 Task: Look for space in Carcarañá, Argentina from 9th June, 2023 to 17th June, 2023 for 2 adults in price range Rs.7000 to Rs.12000. Place can be private room with 1  bedroom having 2 beds and 1 bathroom. Property type can be house, flat, guest house. Amenities needed are: wifi, heating. Booking option can be shelf check-in. Required host language is English.
Action: Mouse moved to (283, 181)
Screenshot: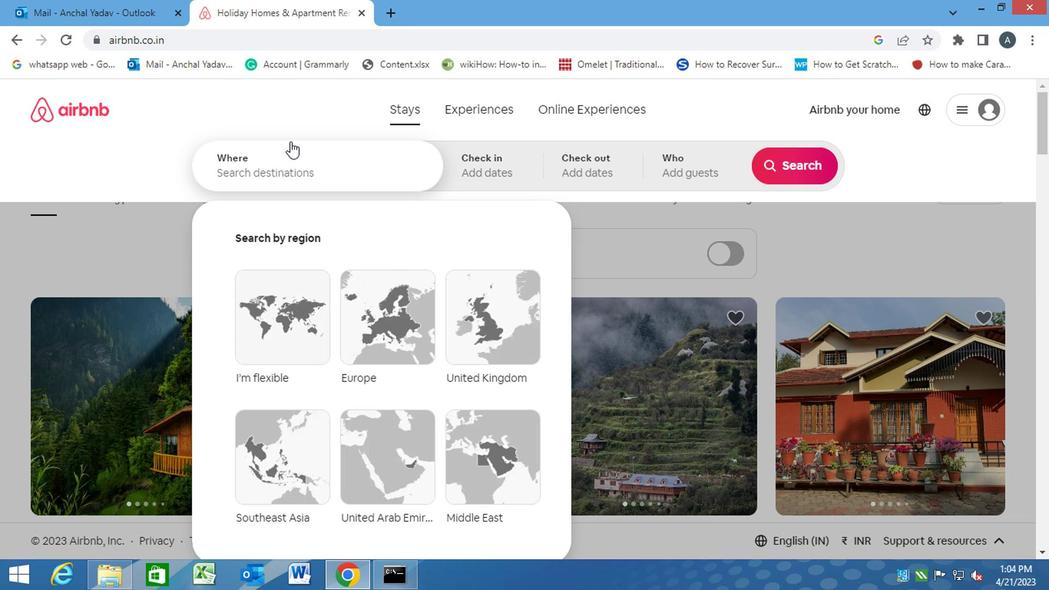 
Action: Mouse pressed left at (283, 181)
Screenshot: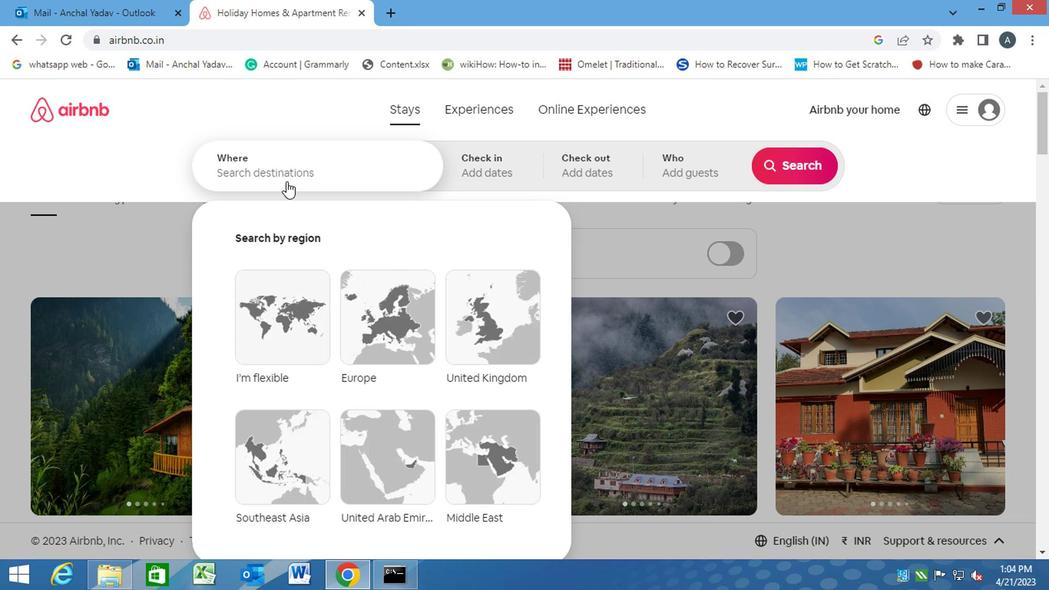 
Action: Key pressed c<Key.caps_lock>arcarana,<Key.space><Key.caps_lock>a<Key.caps_lock>rgentina<Key.enter>
Screenshot: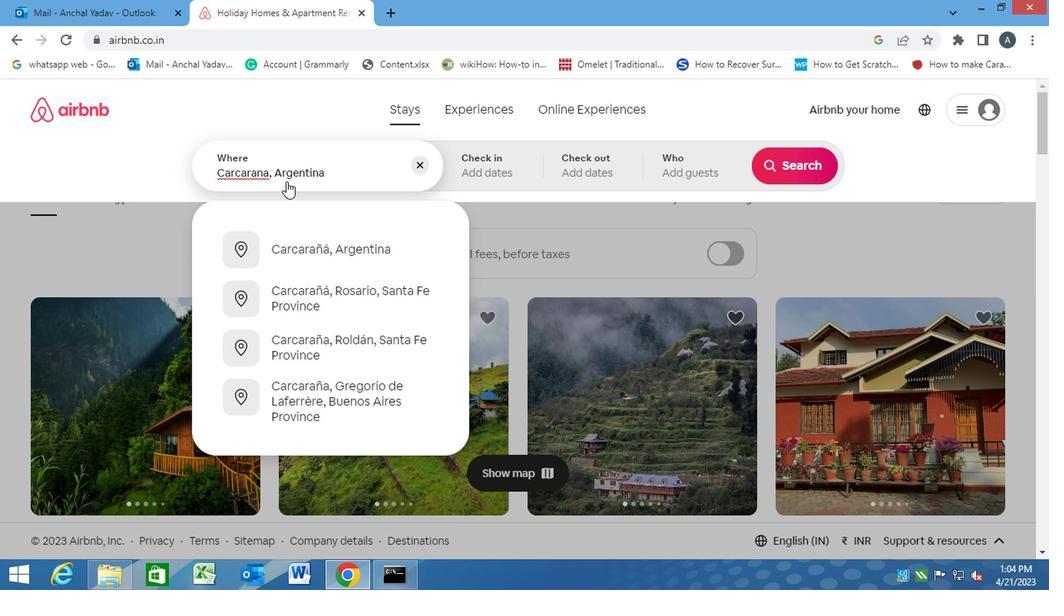 
Action: Mouse moved to (779, 286)
Screenshot: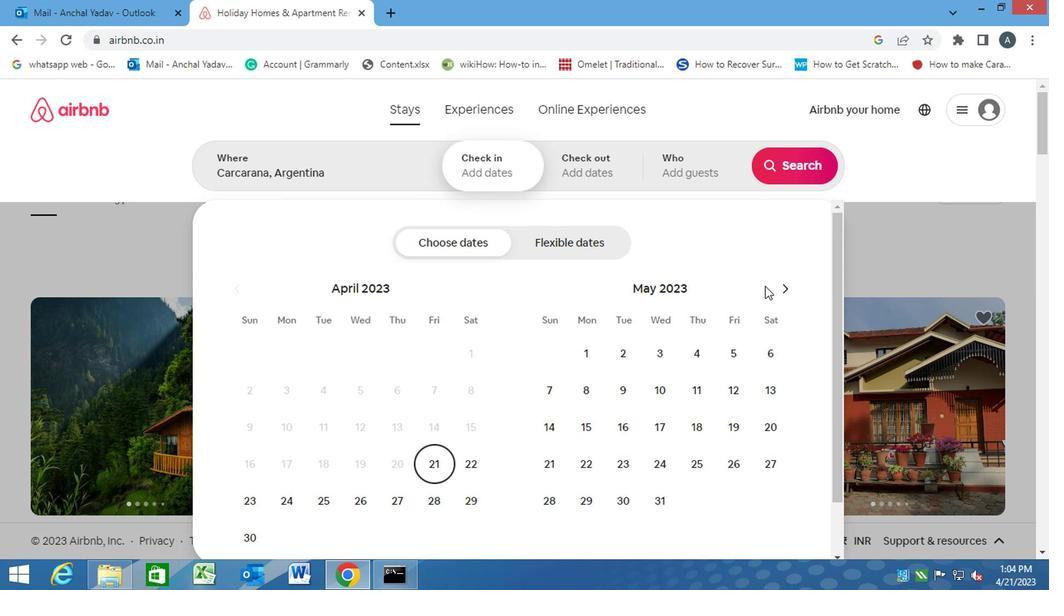 
Action: Mouse pressed left at (779, 286)
Screenshot: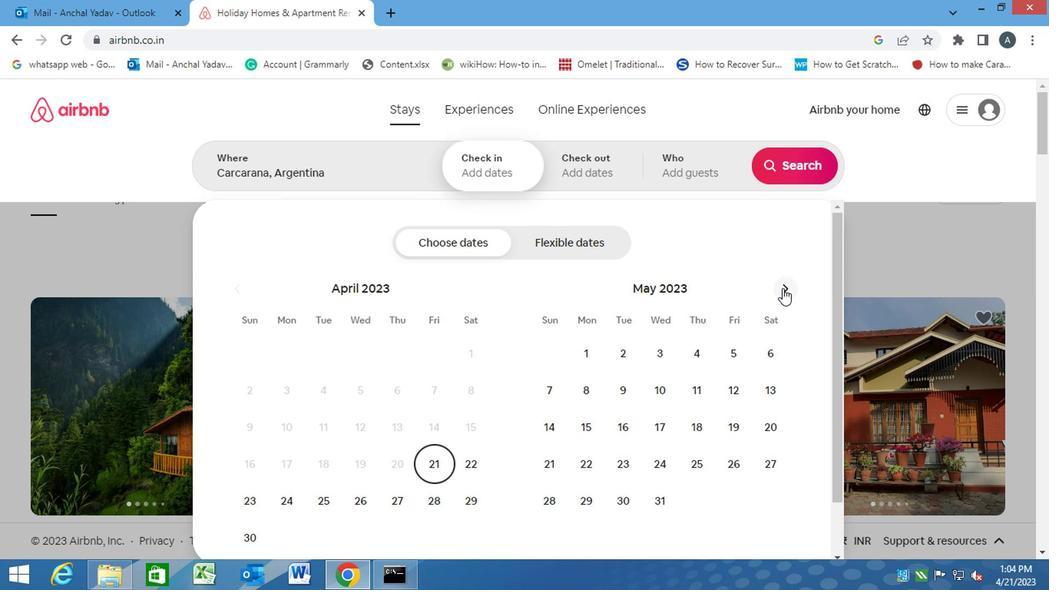 
Action: Mouse moved to (719, 385)
Screenshot: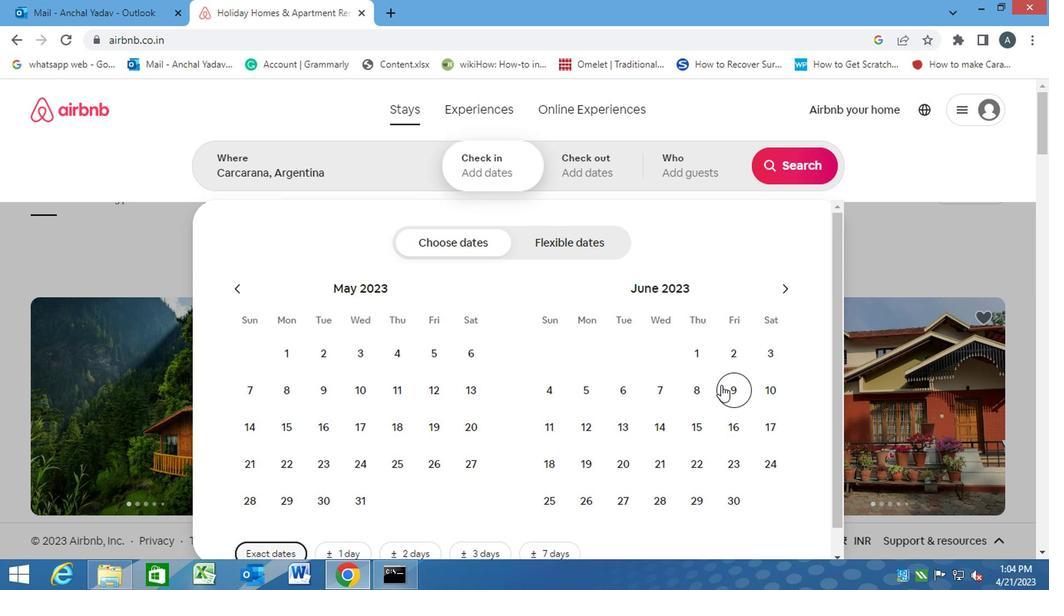 
Action: Mouse pressed left at (719, 385)
Screenshot: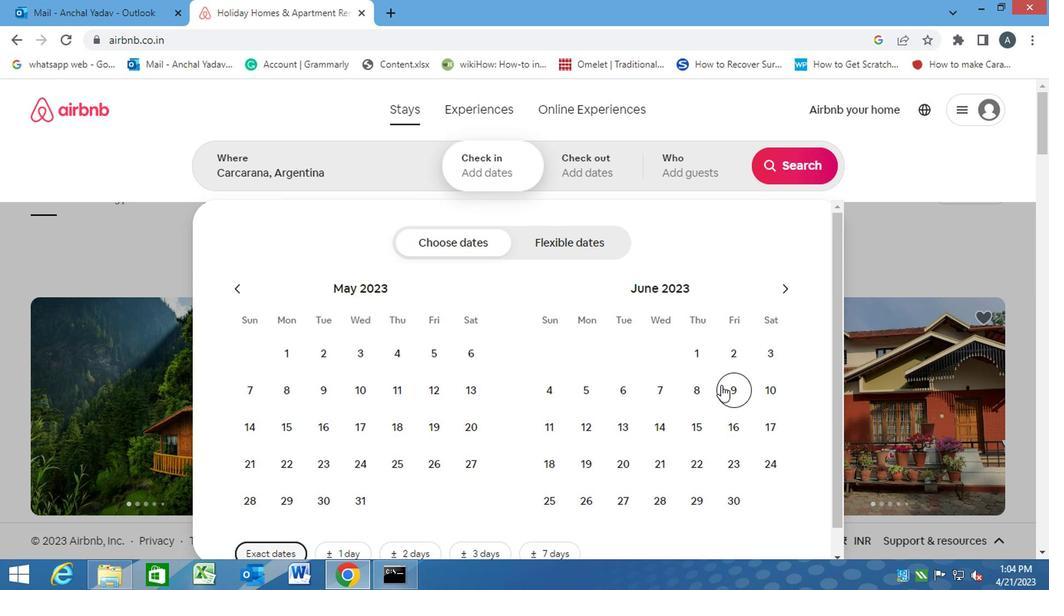 
Action: Mouse moved to (772, 432)
Screenshot: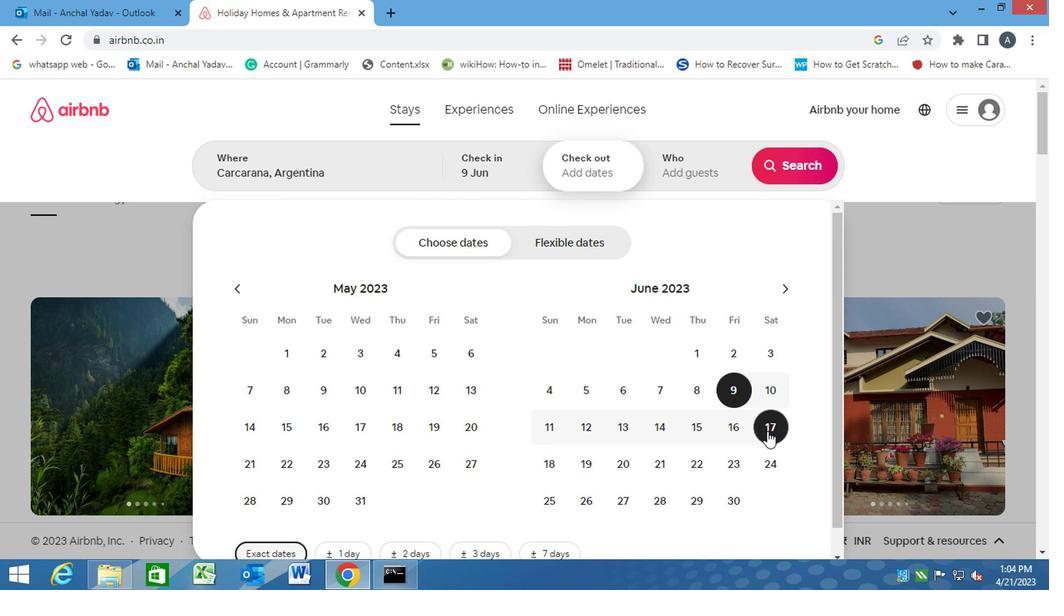 
Action: Mouse pressed left at (772, 432)
Screenshot: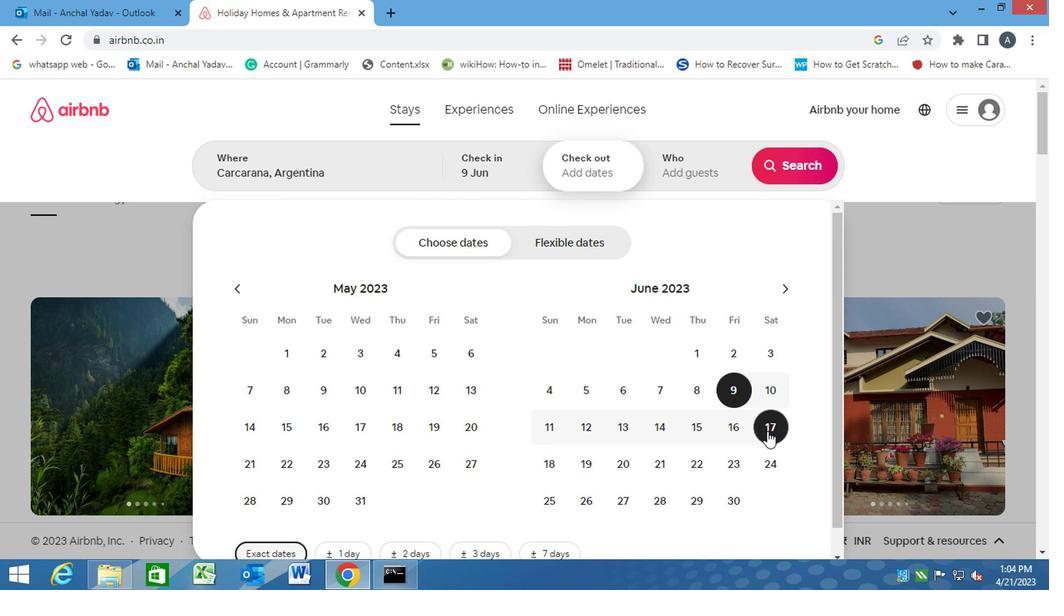 
Action: Mouse moved to (690, 165)
Screenshot: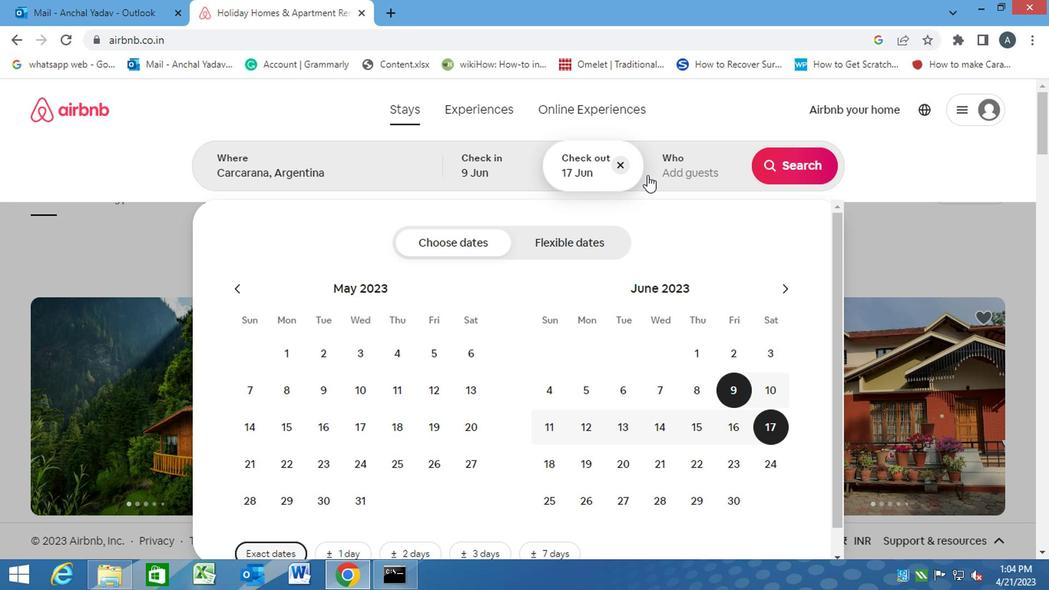 
Action: Mouse pressed left at (690, 165)
Screenshot: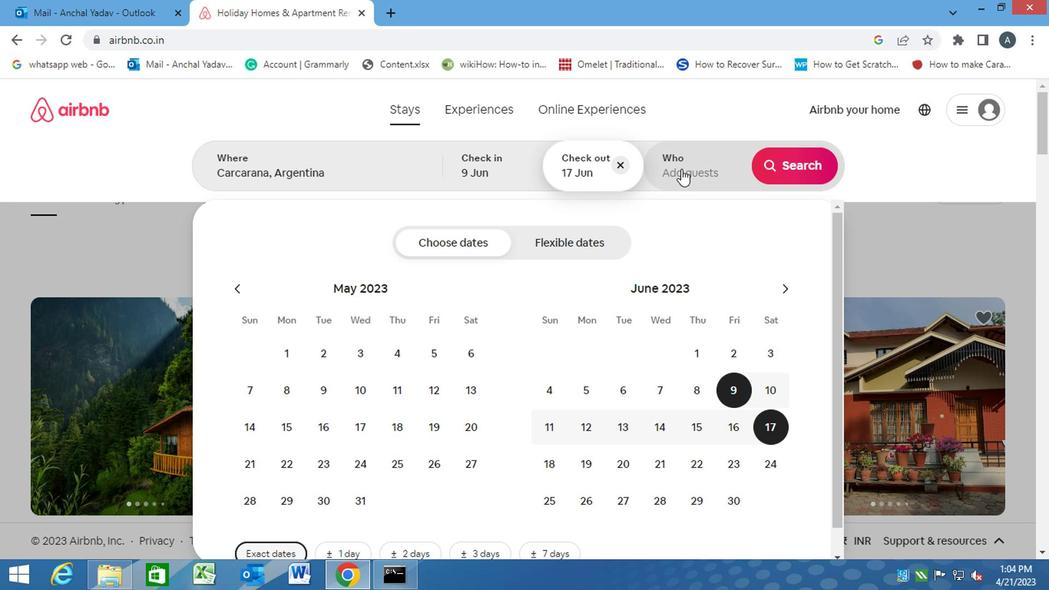 
Action: Mouse moved to (788, 250)
Screenshot: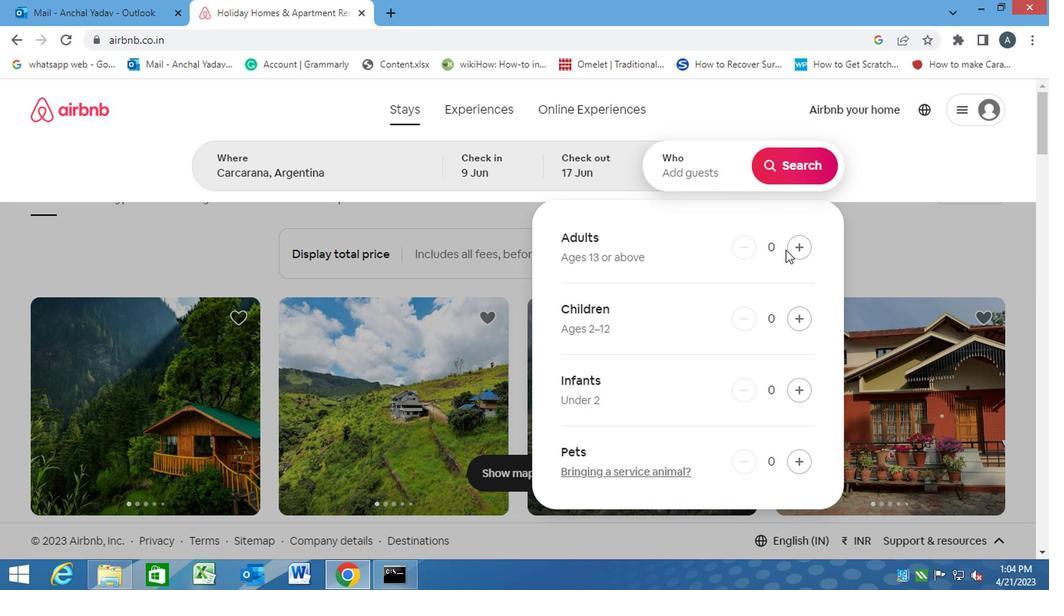 
Action: Mouse pressed left at (788, 250)
Screenshot: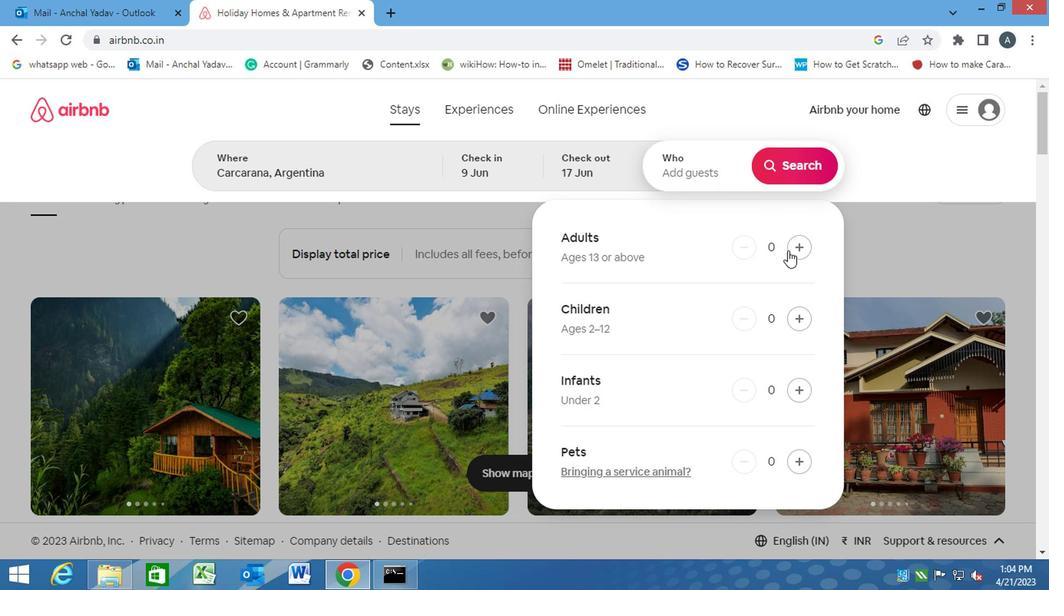 
Action: Mouse pressed left at (788, 250)
Screenshot: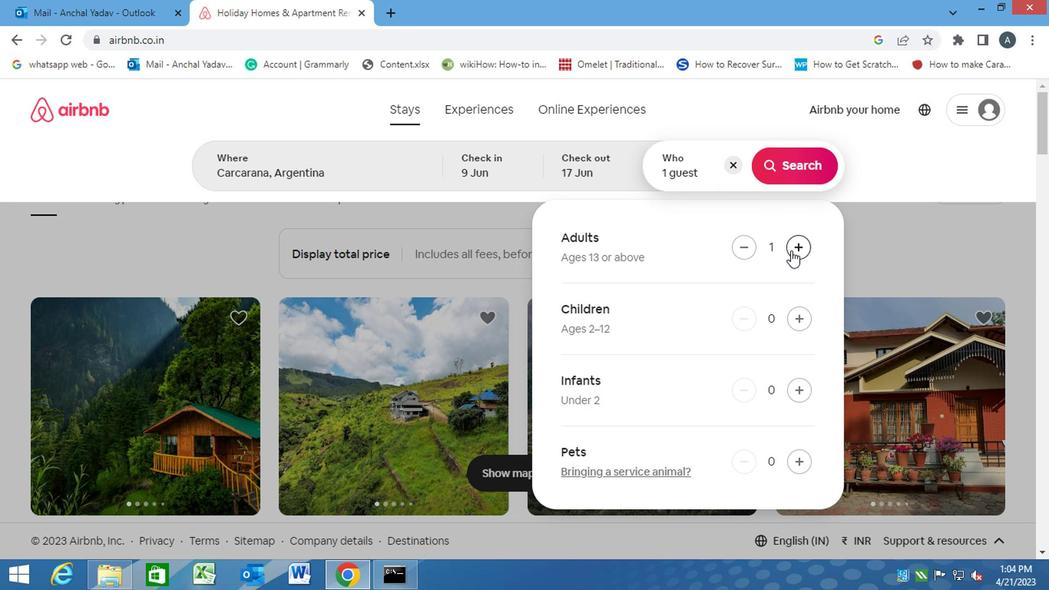 
Action: Mouse moved to (779, 173)
Screenshot: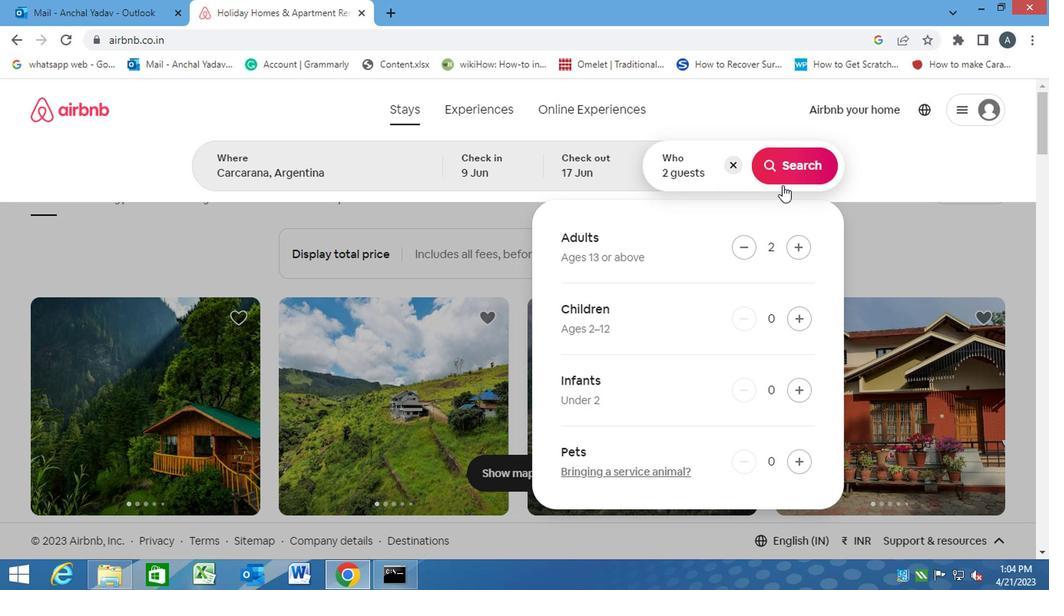 
Action: Mouse pressed left at (779, 173)
Screenshot: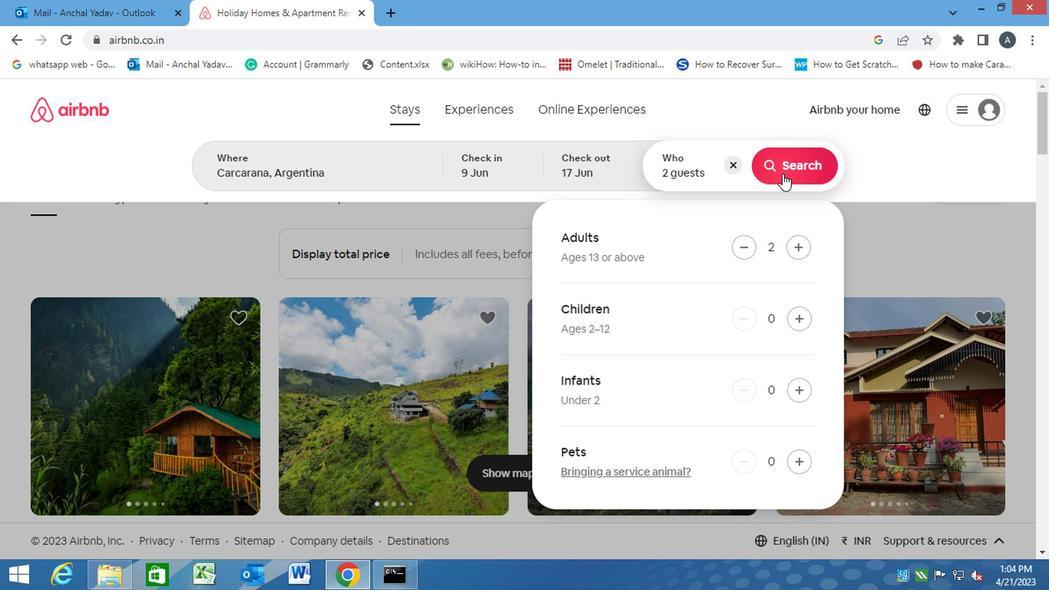 
Action: Mouse moved to (981, 161)
Screenshot: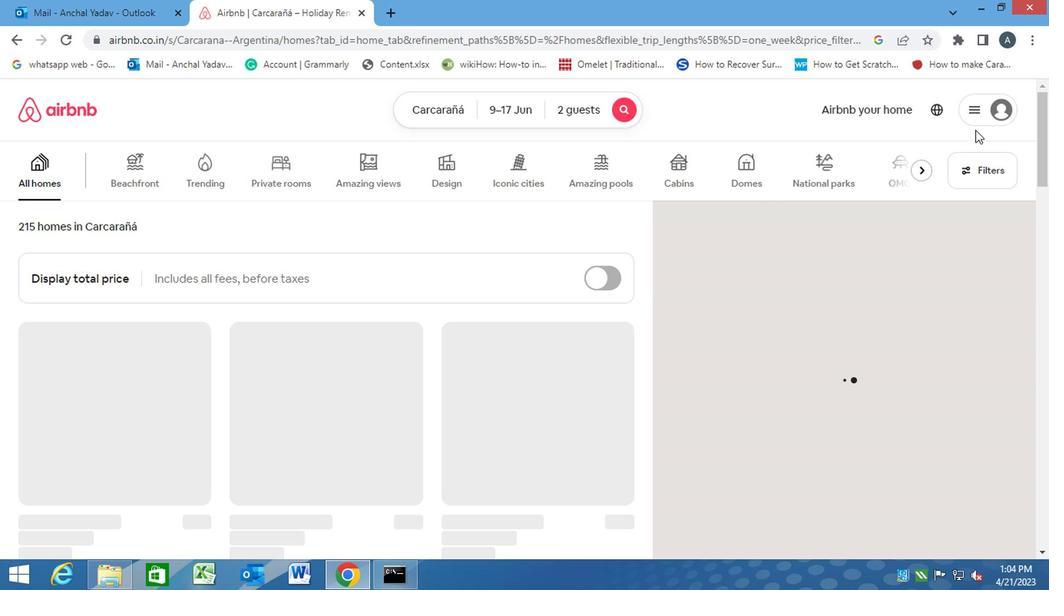 
Action: Mouse pressed left at (981, 161)
Screenshot: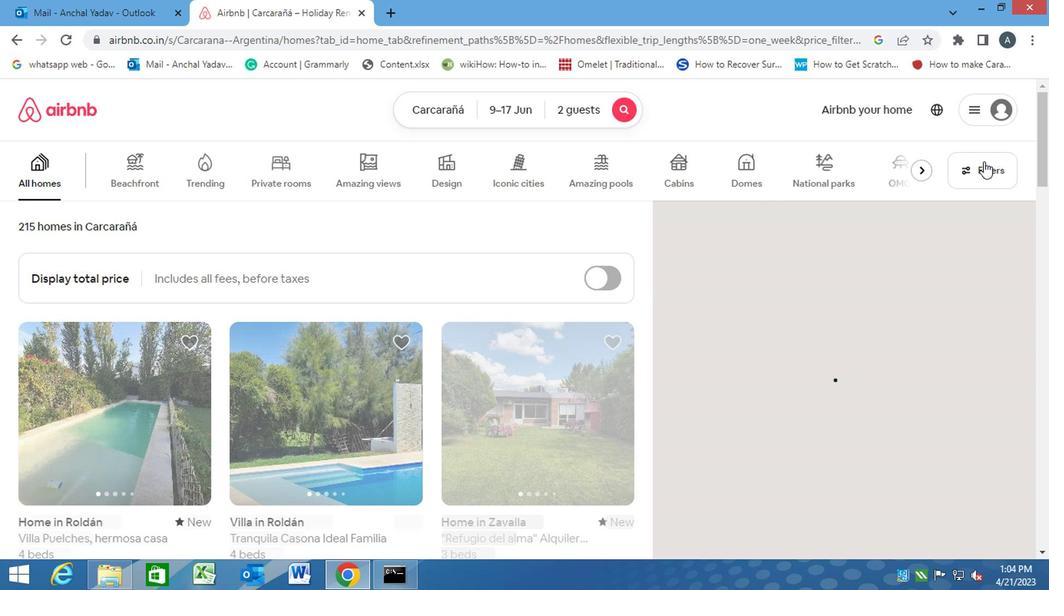 
Action: Mouse moved to (352, 366)
Screenshot: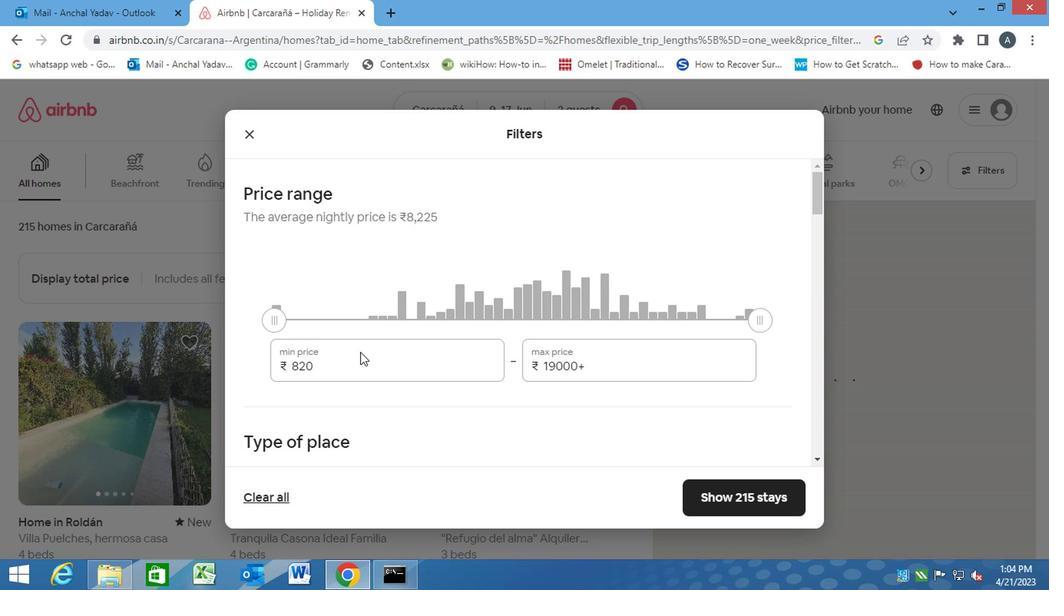 
Action: Mouse pressed left at (352, 366)
Screenshot: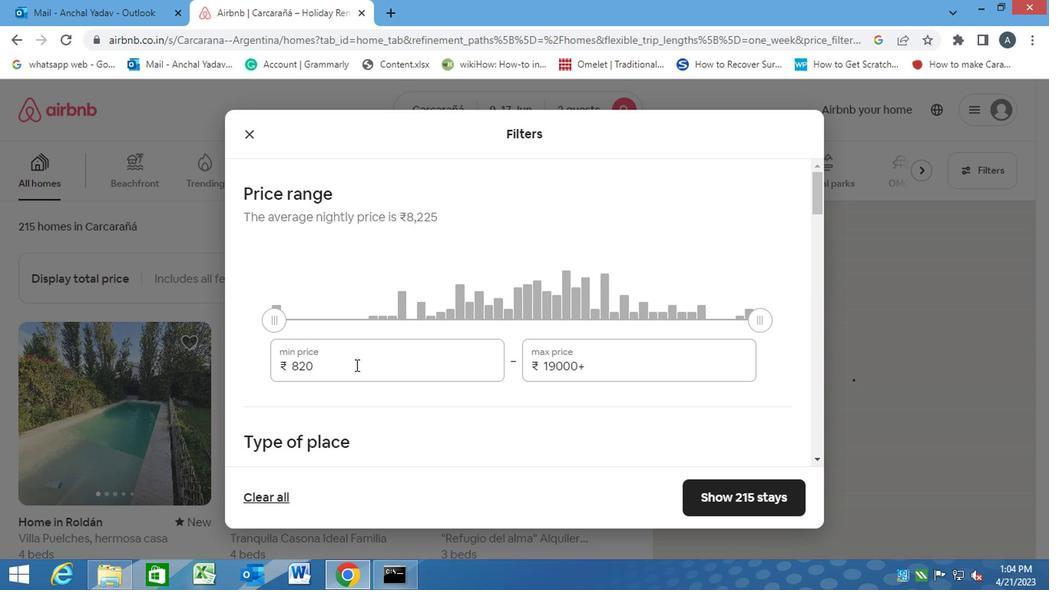
Action: Mouse moved to (292, 374)
Screenshot: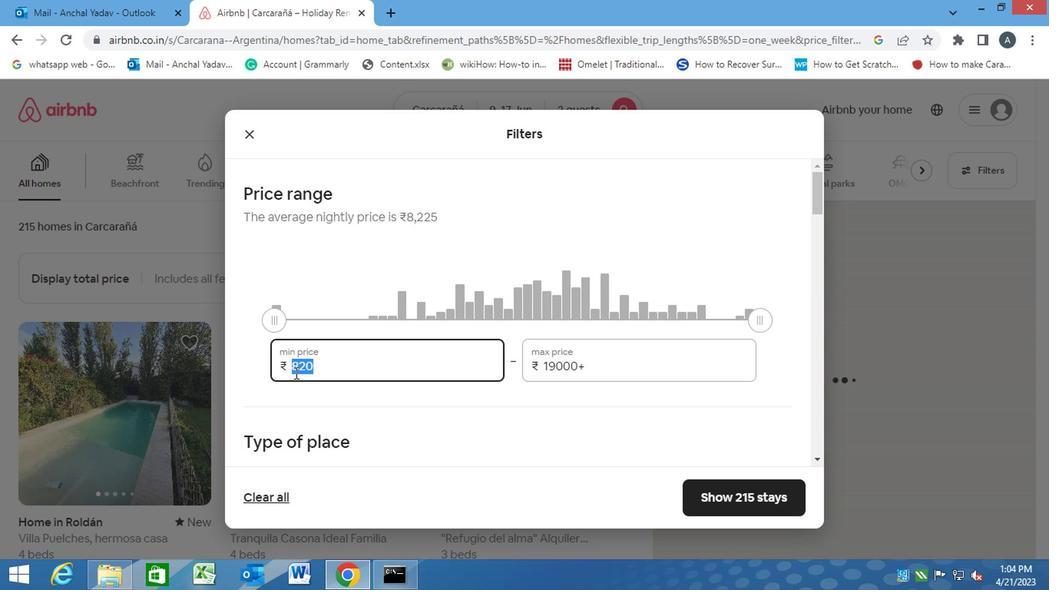 
Action: Key pressed 7000
Screenshot: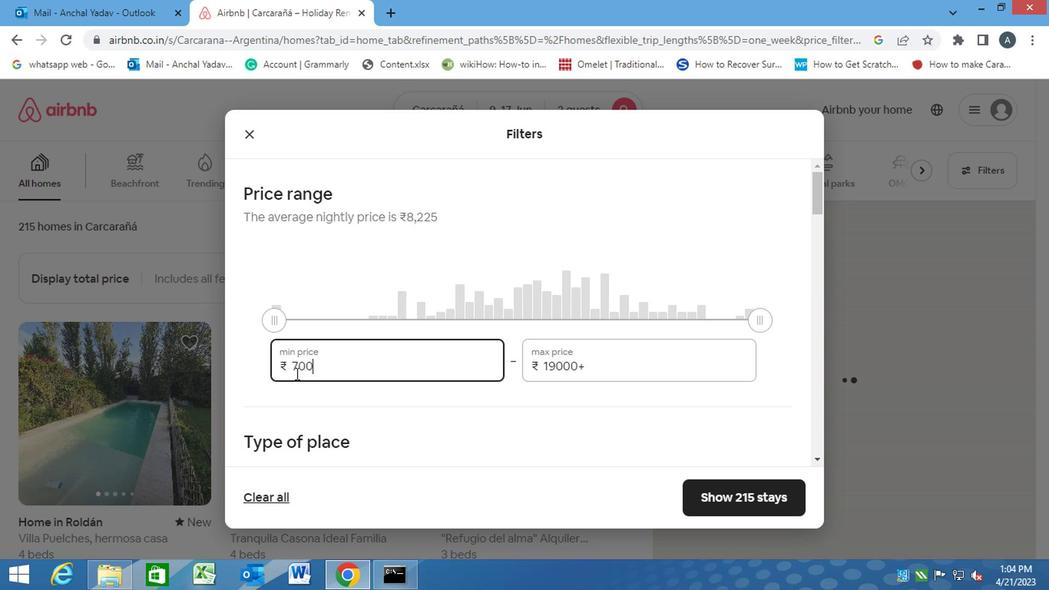 
Action: Mouse moved to (295, 374)
Screenshot: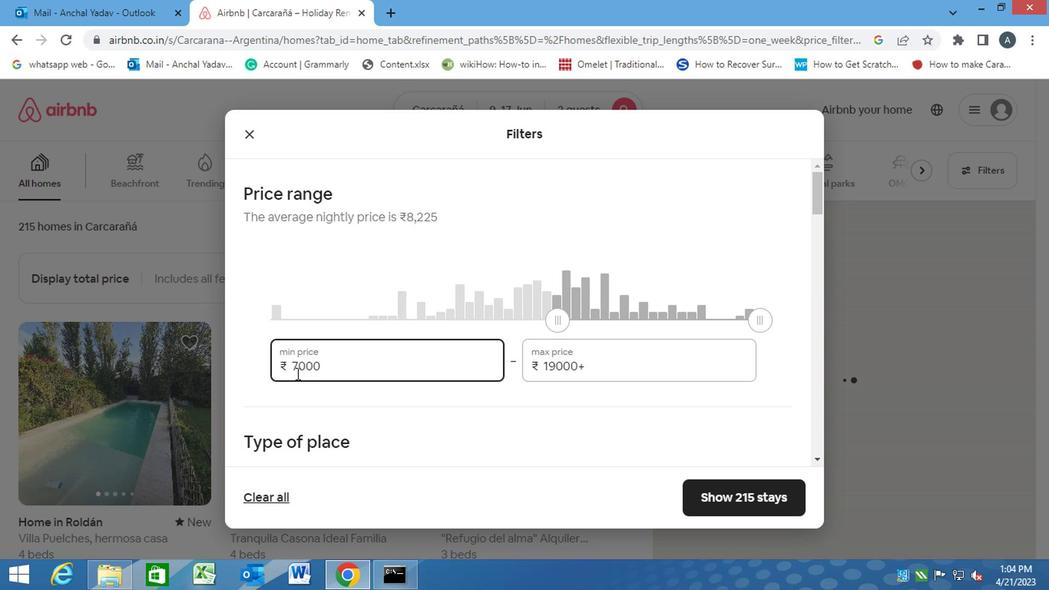 
Action: Key pressed <Key.tab>12
Screenshot: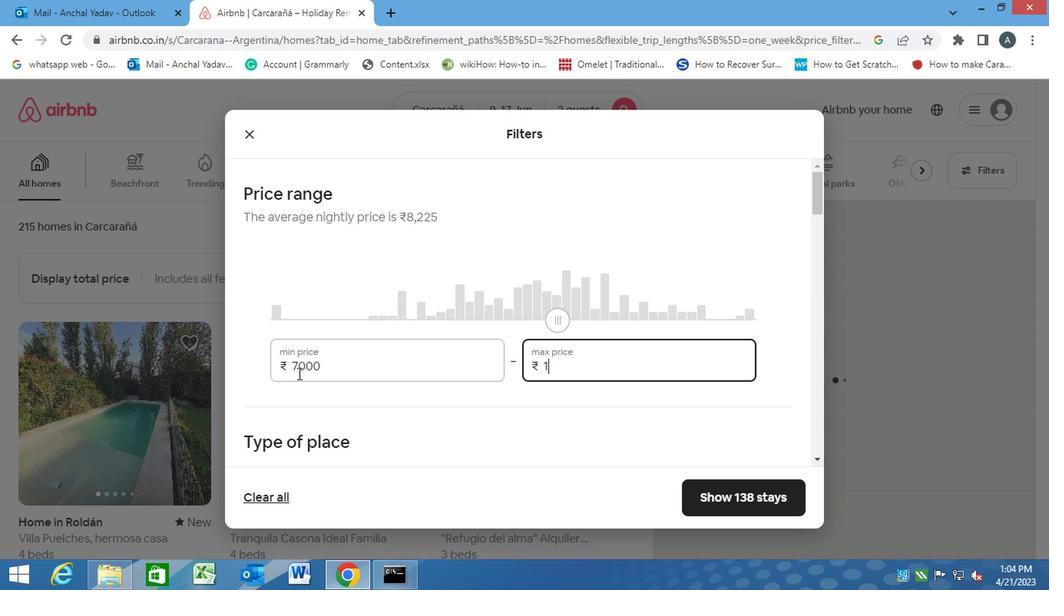 
Action: Mouse moved to (295, 375)
Screenshot: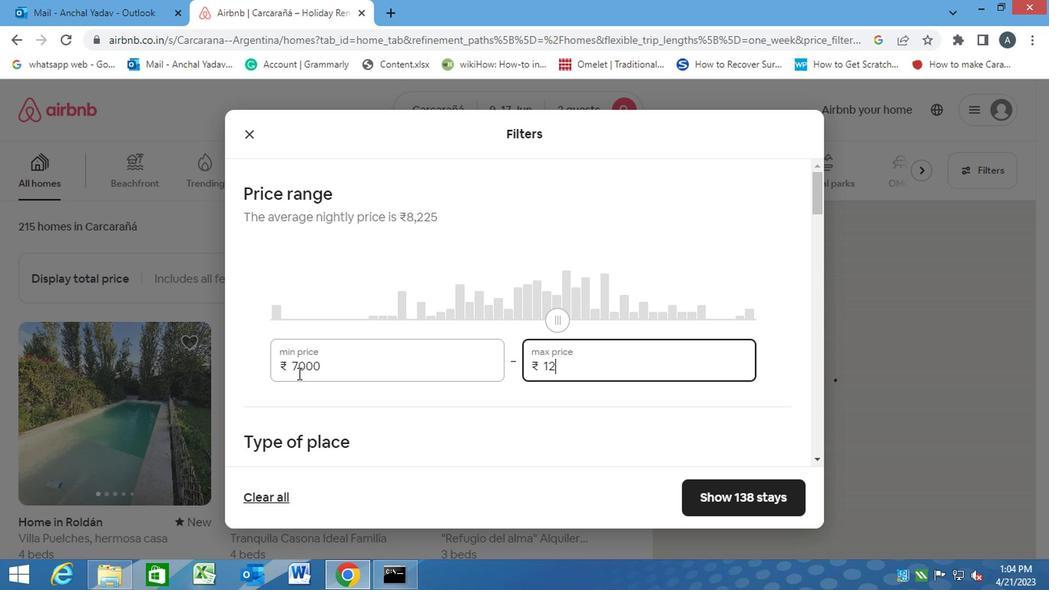 
Action: Key pressed 0000
Screenshot: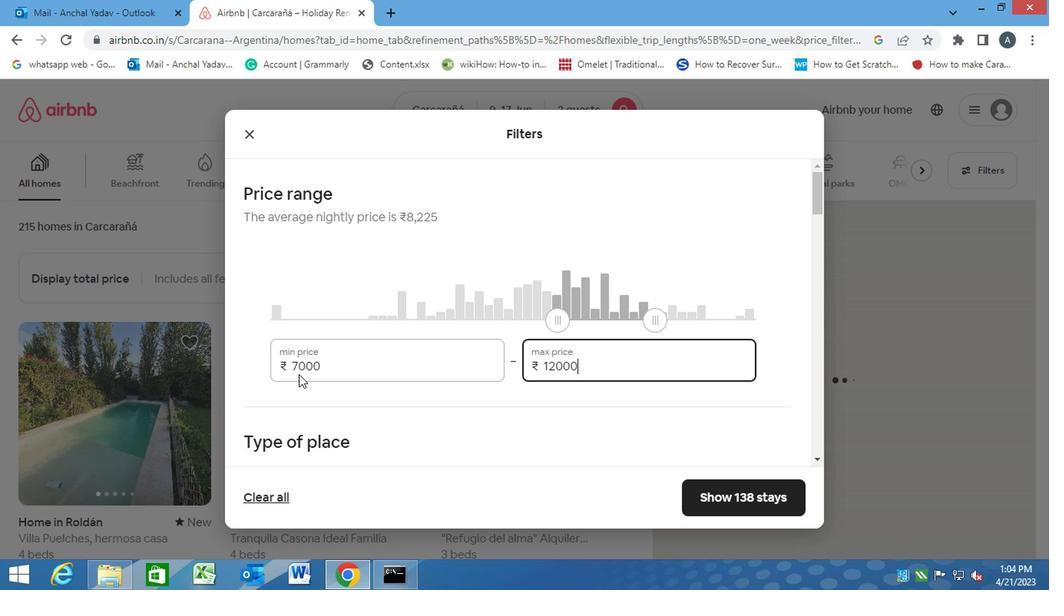
Action: Mouse moved to (344, 401)
Screenshot: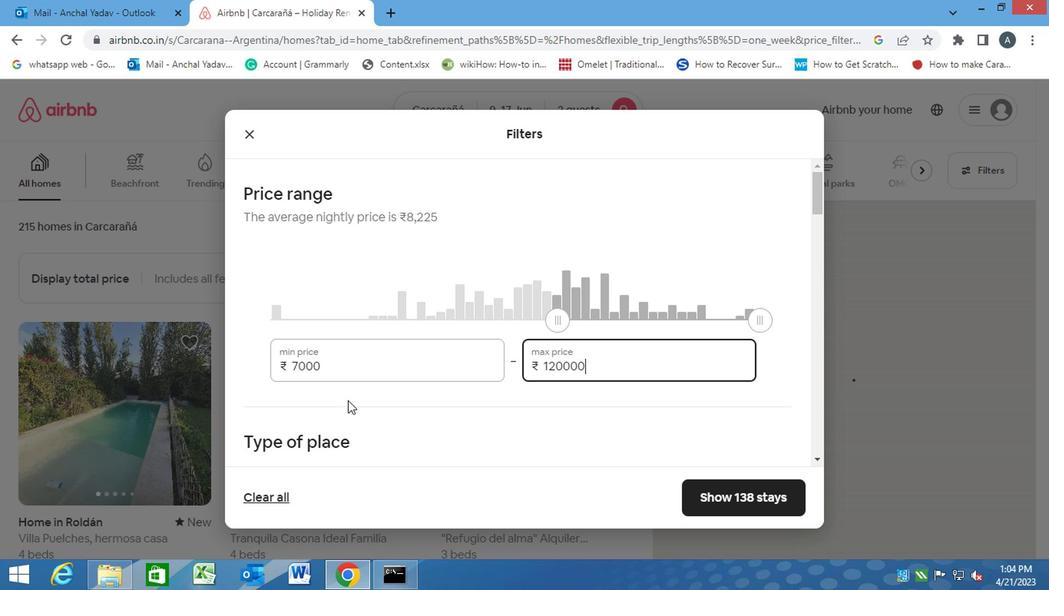 
Action: Key pressed <Key.backspace>
Screenshot: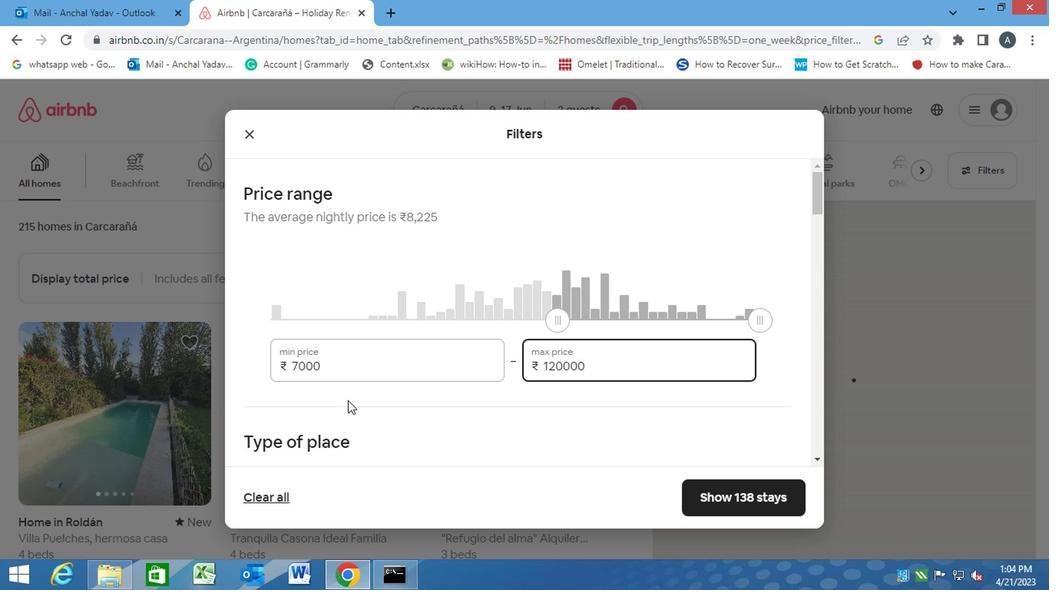 
Action: Mouse moved to (435, 422)
Screenshot: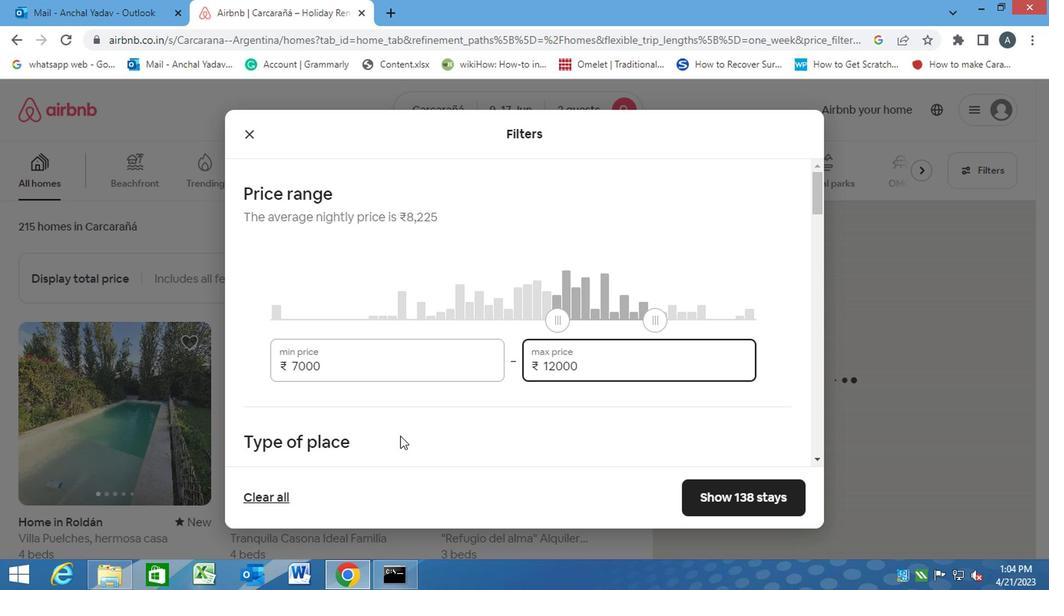 
Action: Mouse pressed left at (435, 422)
Screenshot: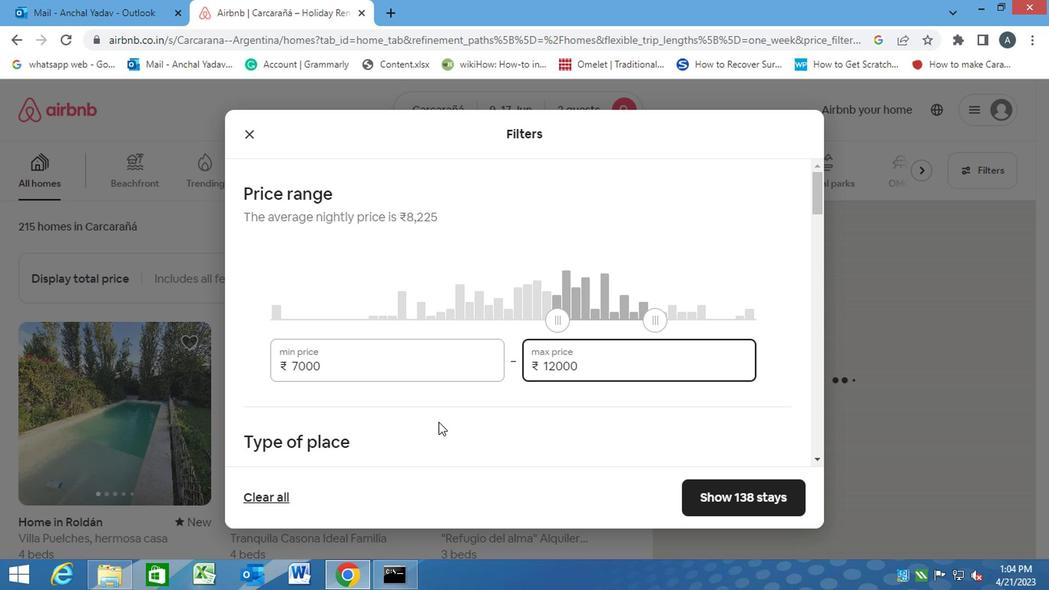 
Action: Mouse scrolled (435, 422) with delta (0, 0)
Screenshot: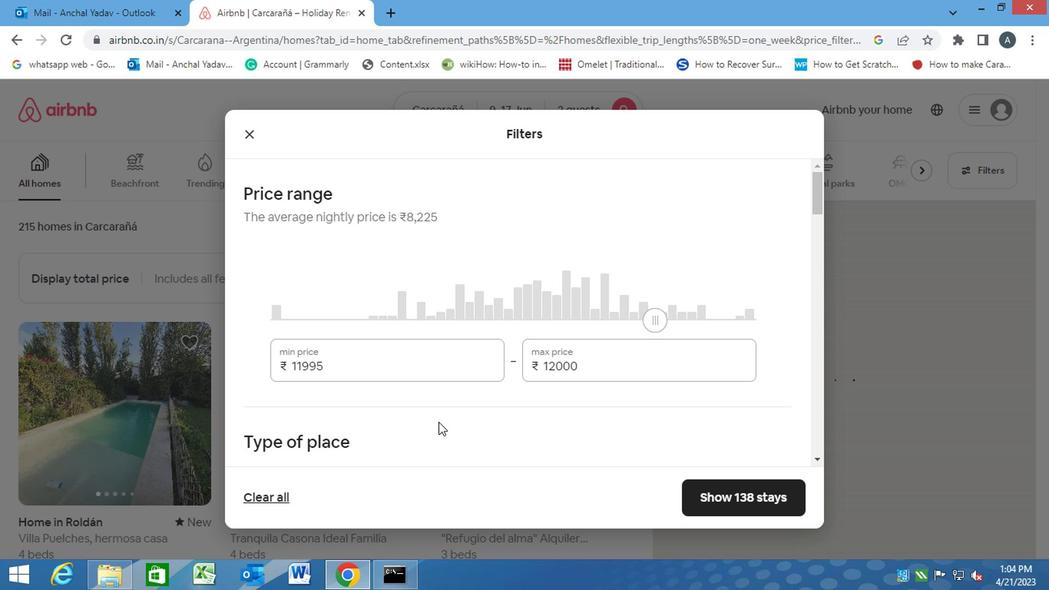 
Action: Mouse scrolled (435, 422) with delta (0, 0)
Screenshot: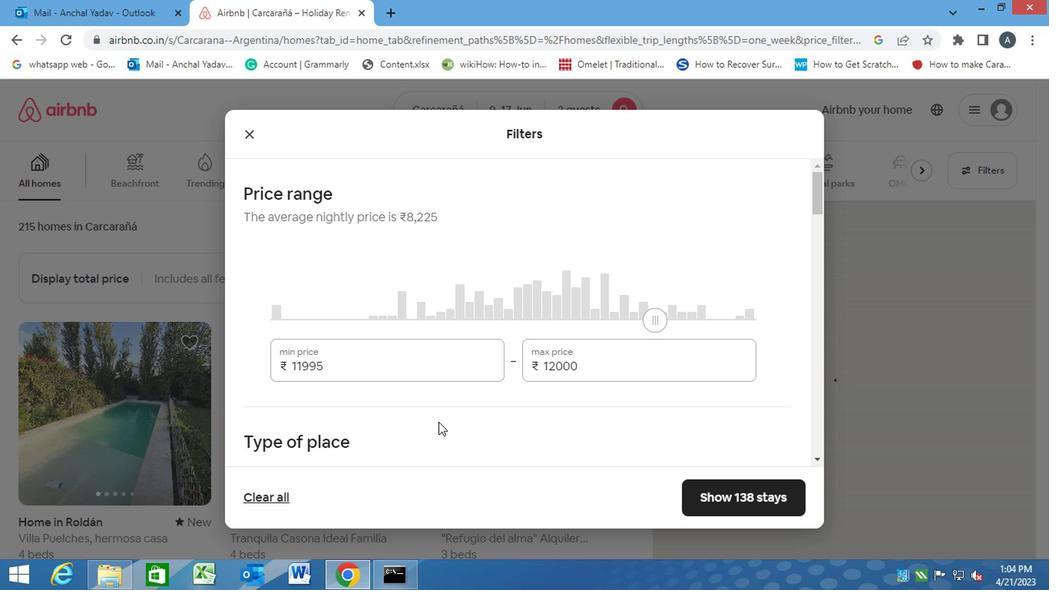 
Action: Mouse moved to (435, 422)
Screenshot: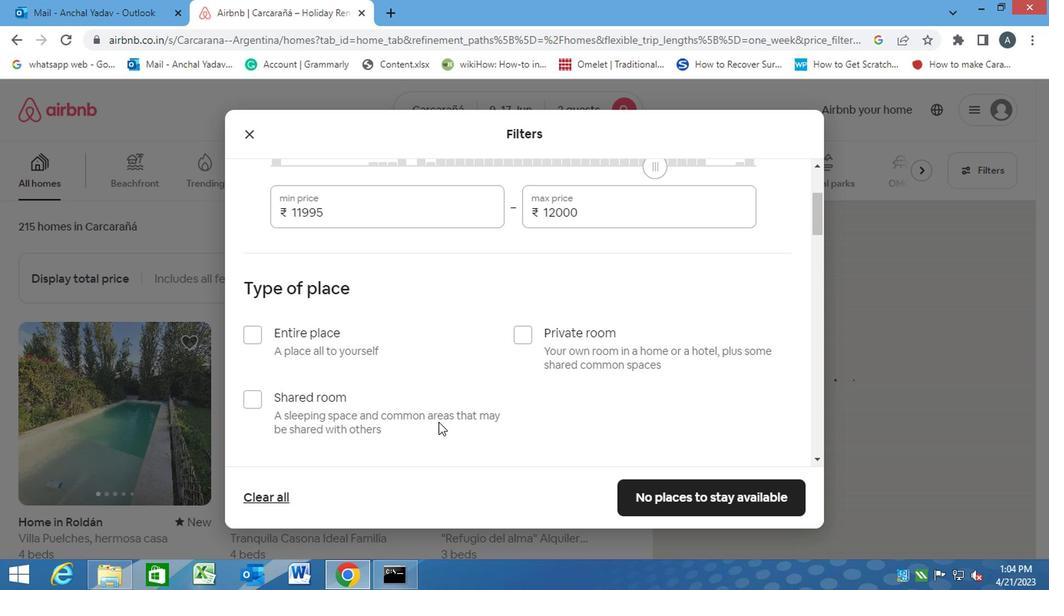 
Action: Mouse scrolled (435, 421) with delta (0, -1)
Screenshot: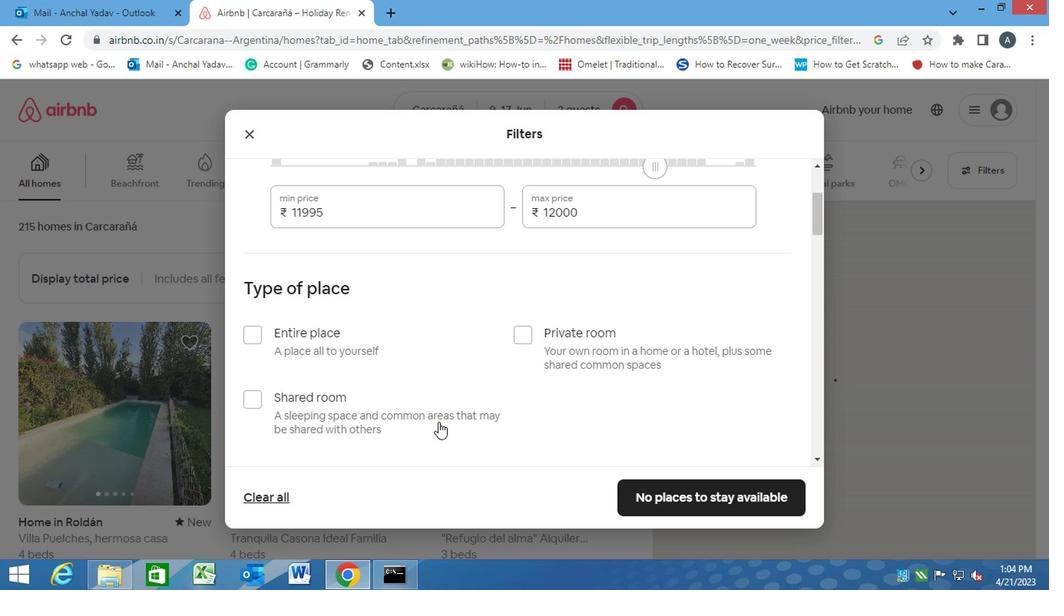 
Action: Mouse moved to (514, 263)
Screenshot: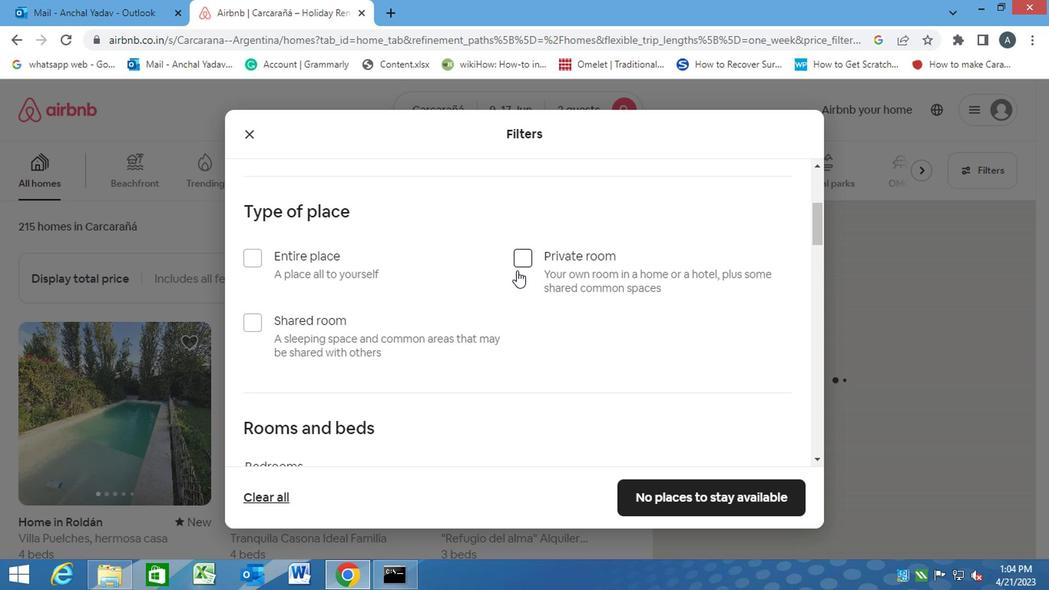 
Action: Mouse pressed left at (514, 263)
Screenshot: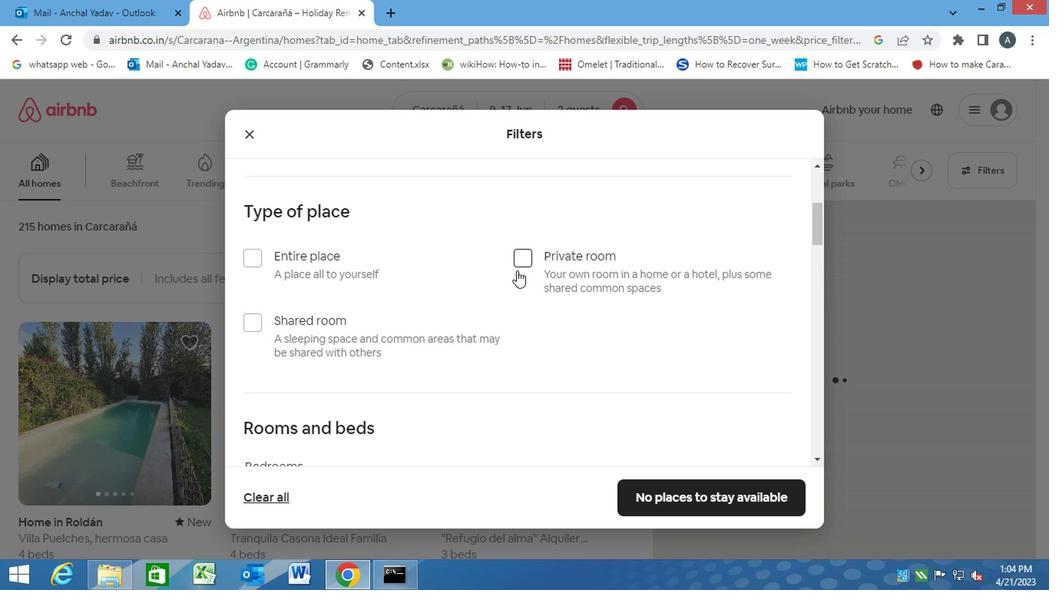 
Action: Mouse moved to (504, 281)
Screenshot: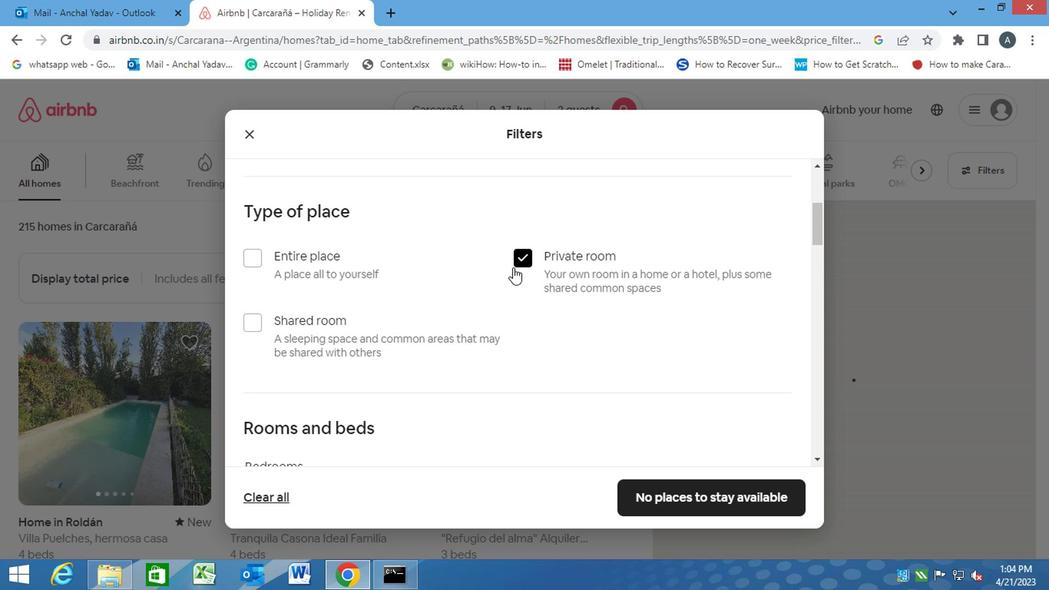 
Action: Mouse scrolled (504, 280) with delta (0, -1)
Screenshot: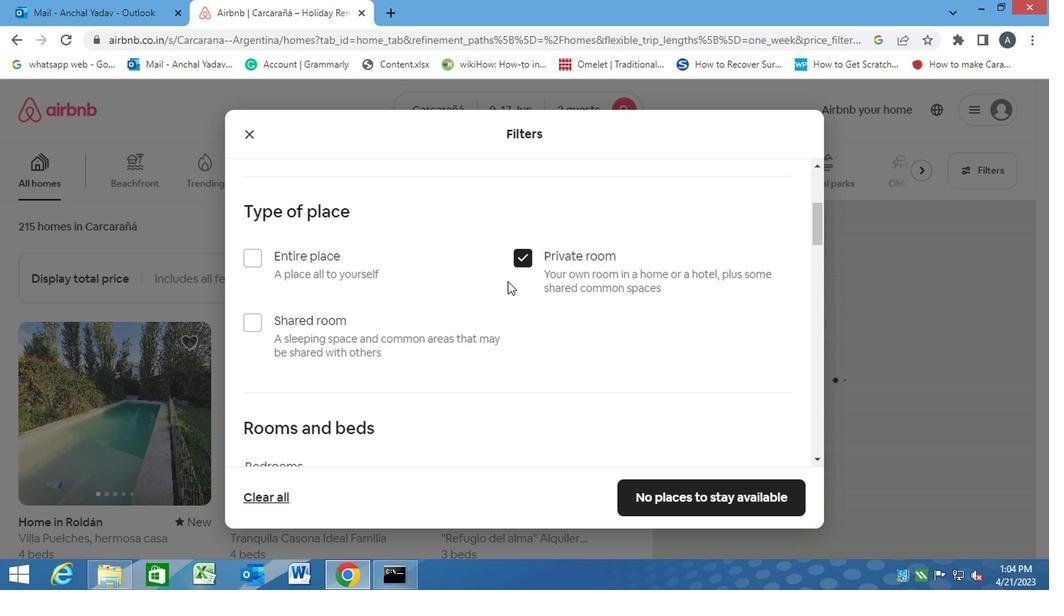 
Action: Mouse moved to (416, 345)
Screenshot: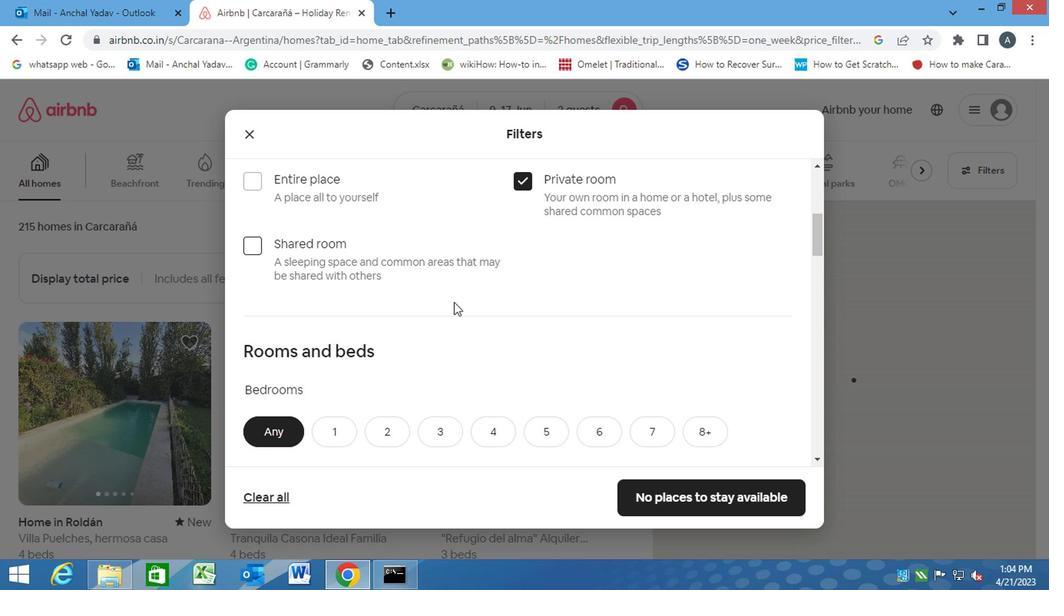 
Action: Mouse scrolled (416, 345) with delta (0, 0)
Screenshot: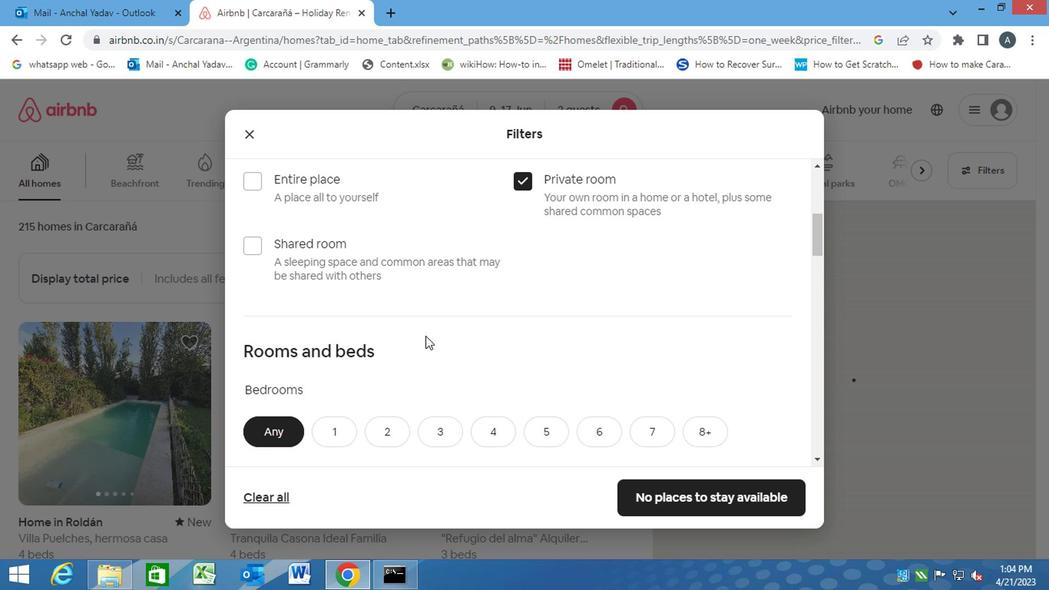 
Action: Mouse scrolled (416, 345) with delta (0, 0)
Screenshot: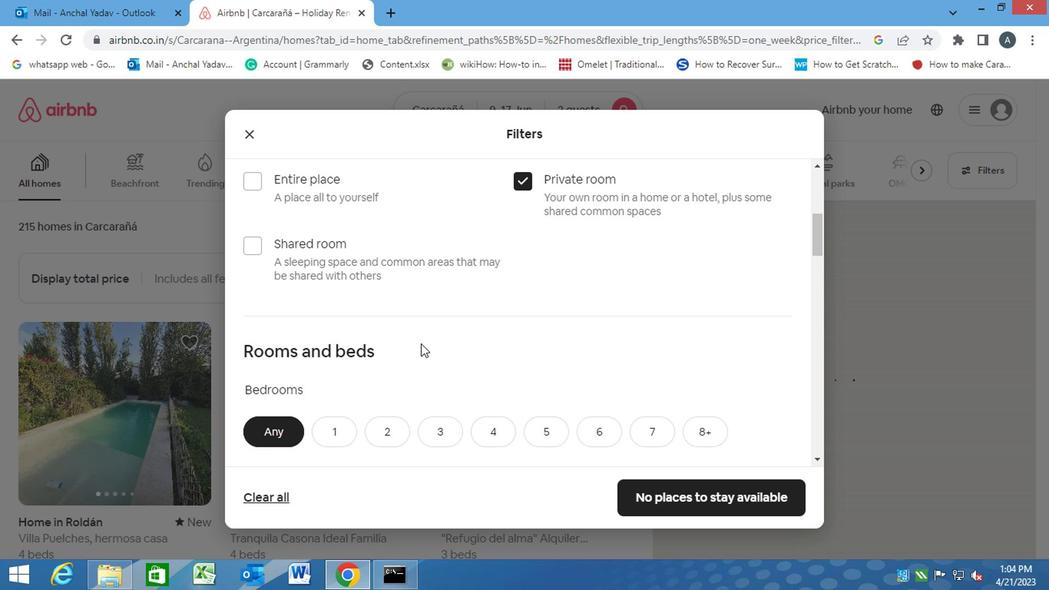 
Action: Mouse scrolled (416, 345) with delta (0, 0)
Screenshot: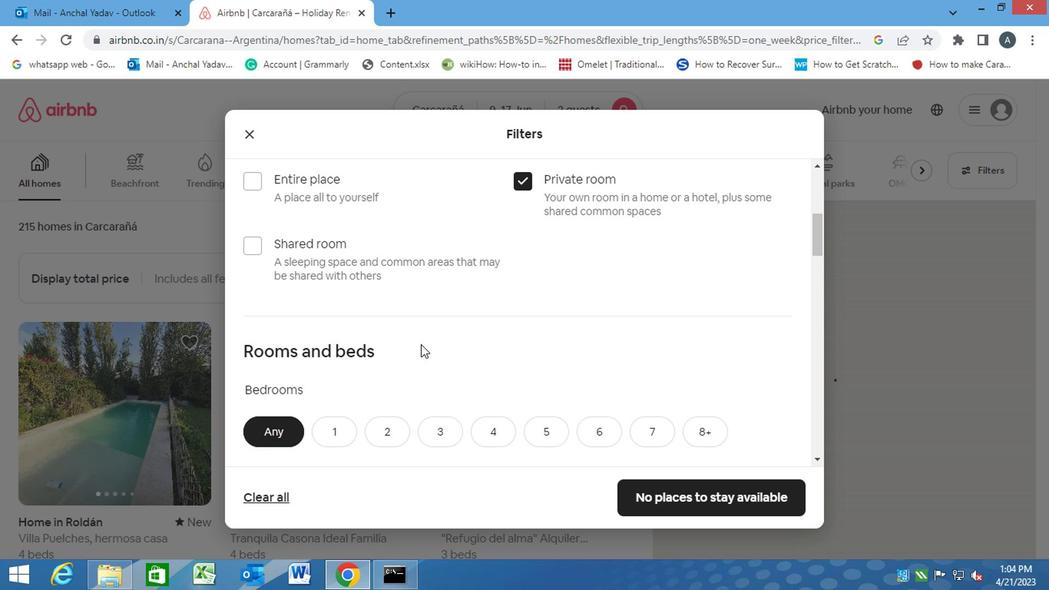 
Action: Mouse moved to (335, 205)
Screenshot: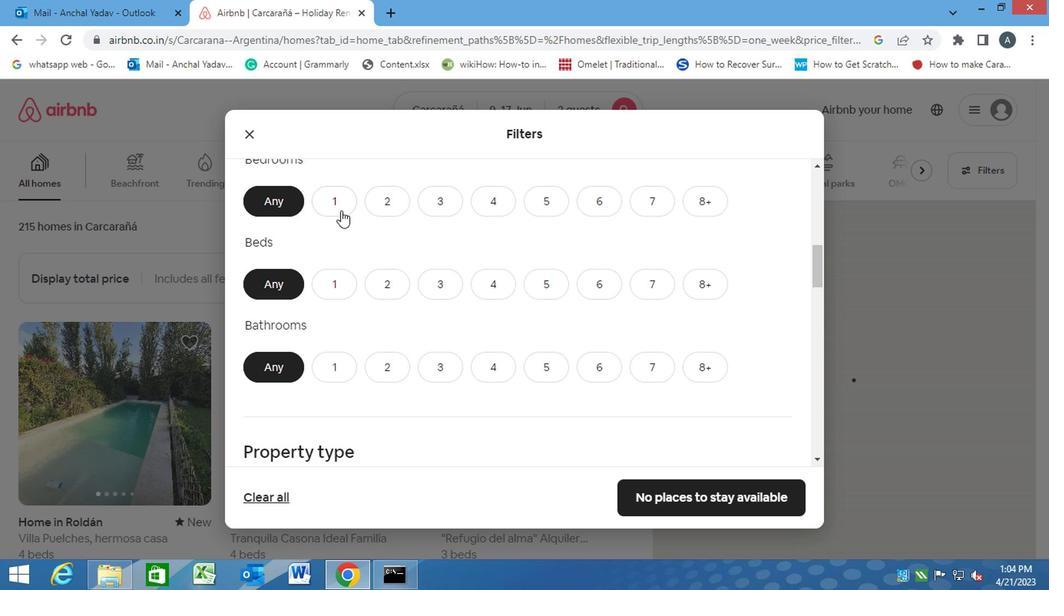 
Action: Mouse pressed left at (335, 205)
Screenshot: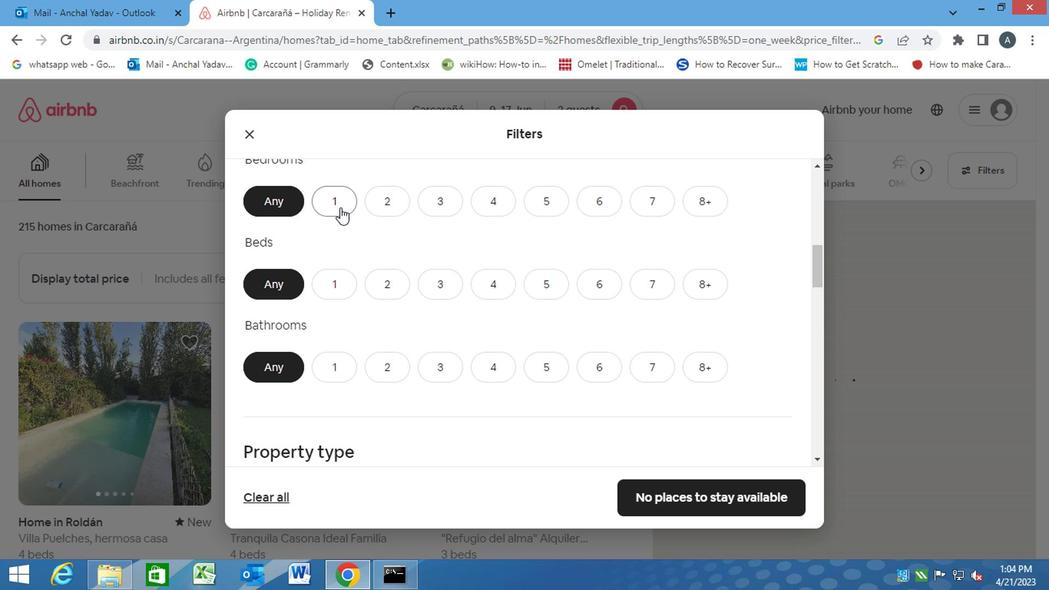 
Action: Mouse moved to (384, 287)
Screenshot: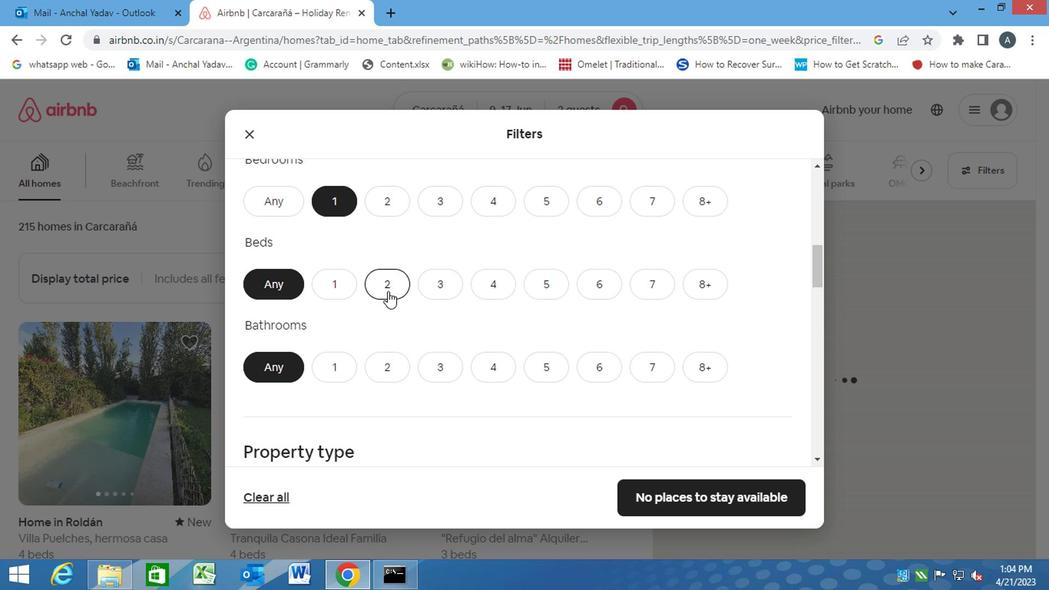 
Action: Mouse pressed left at (384, 287)
Screenshot: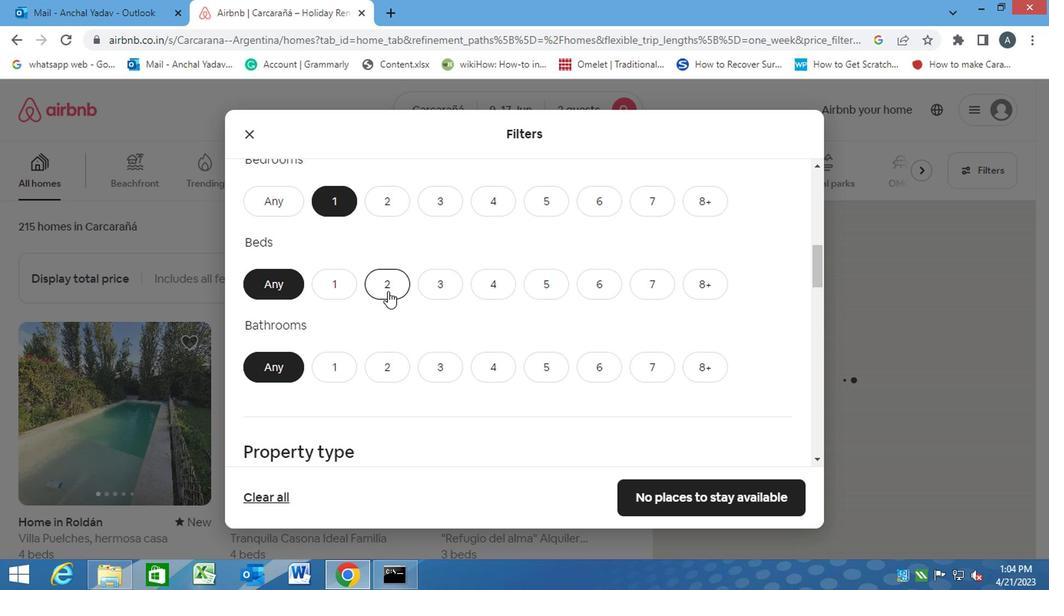
Action: Mouse moved to (331, 372)
Screenshot: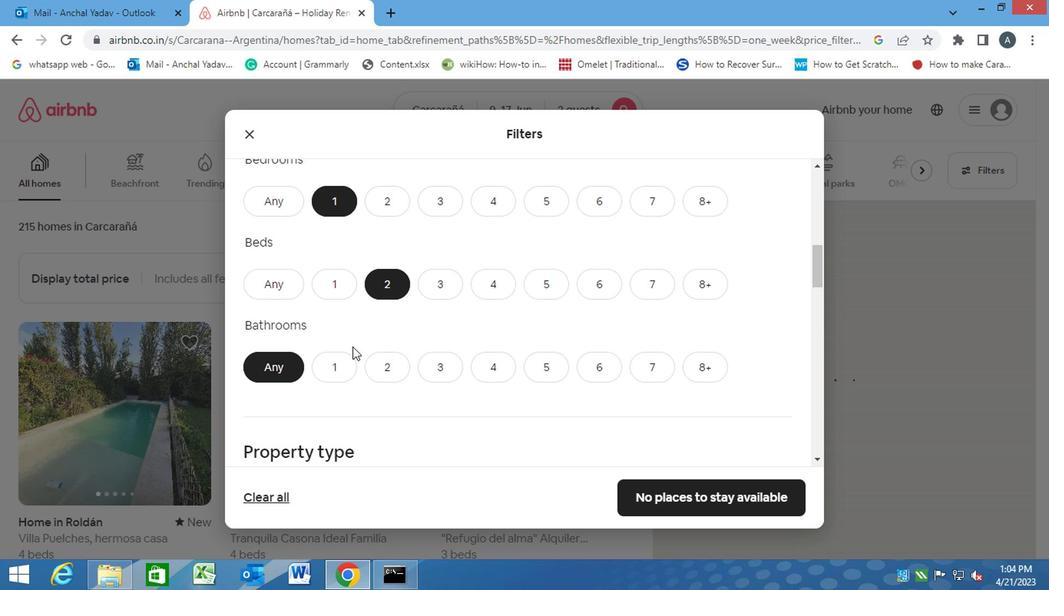 
Action: Mouse pressed left at (331, 372)
Screenshot: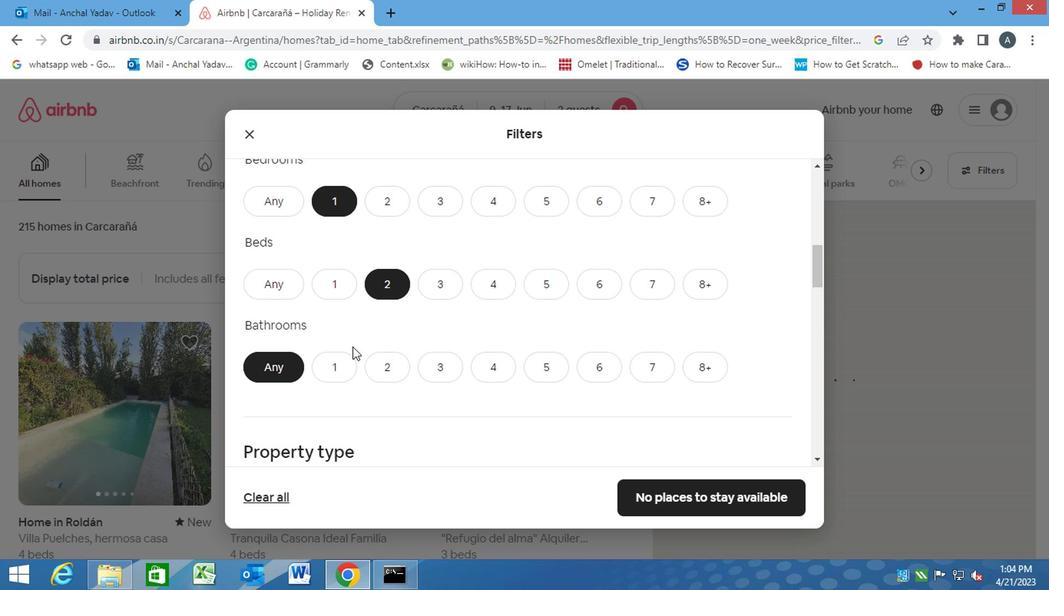 
Action: Mouse moved to (361, 380)
Screenshot: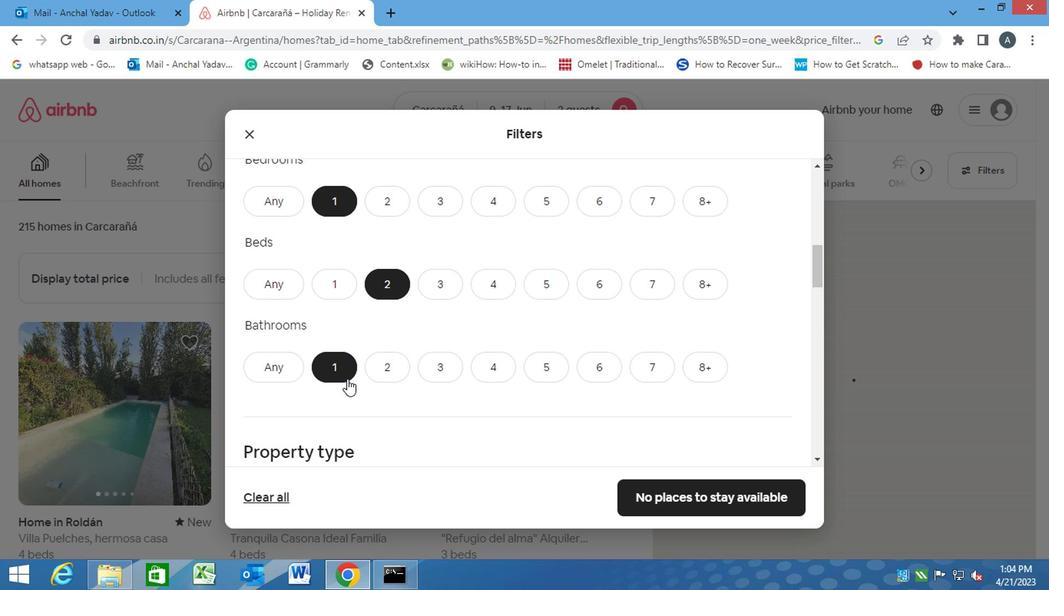 
Action: Mouse scrolled (361, 379) with delta (0, -1)
Screenshot: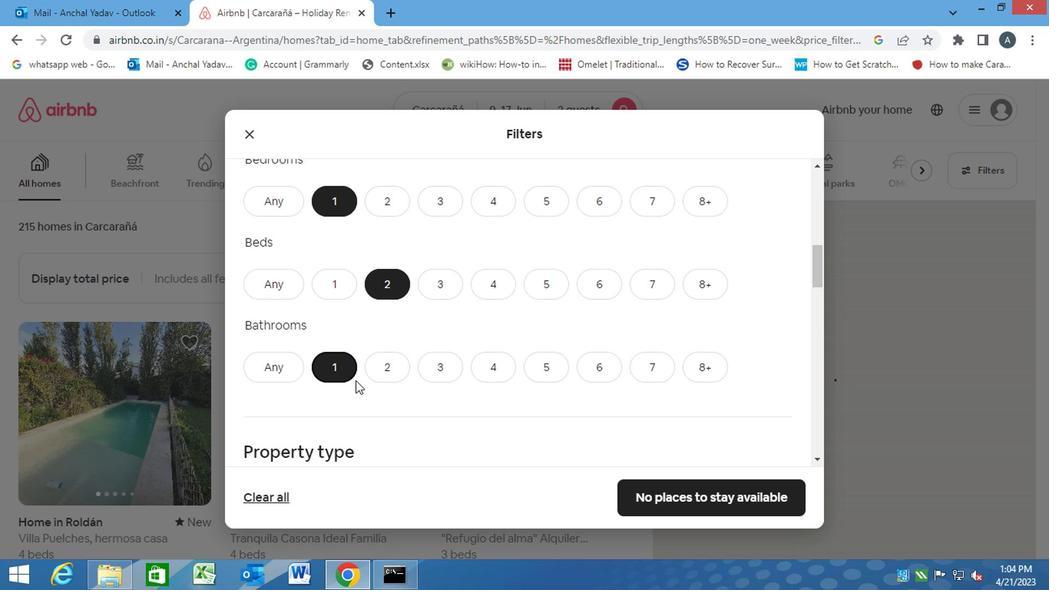 
Action: Mouse scrolled (361, 379) with delta (0, -1)
Screenshot: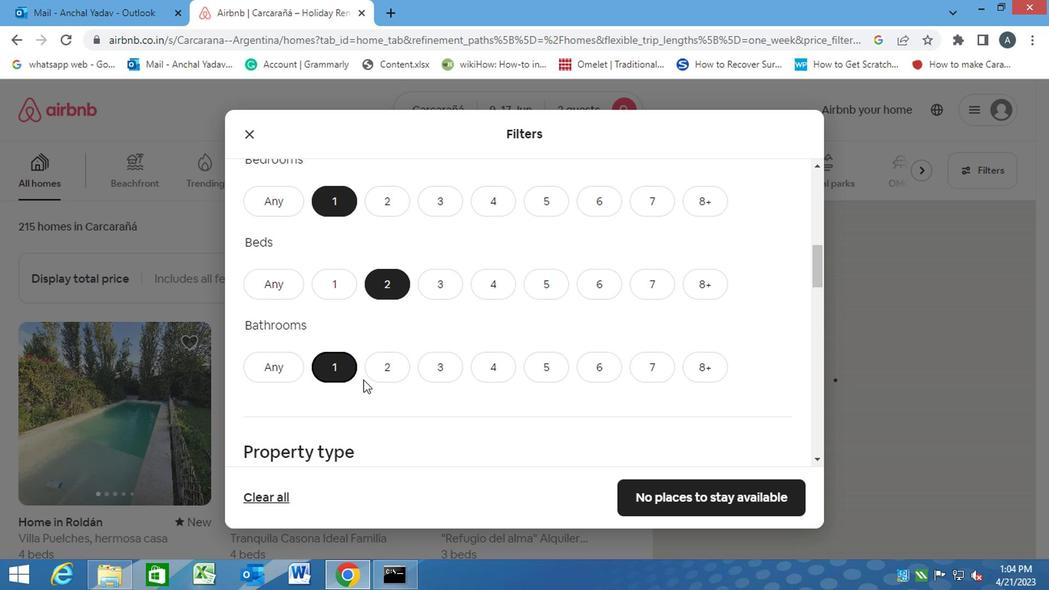 
Action: Mouse scrolled (361, 379) with delta (0, -1)
Screenshot: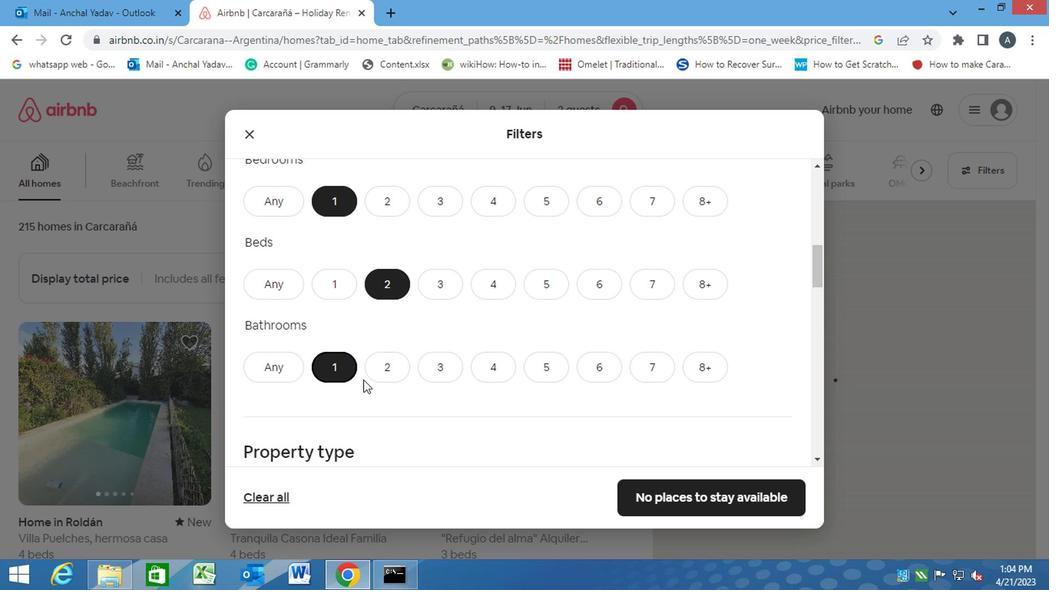 
Action: Mouse moved to (296, 304)
Screenshot: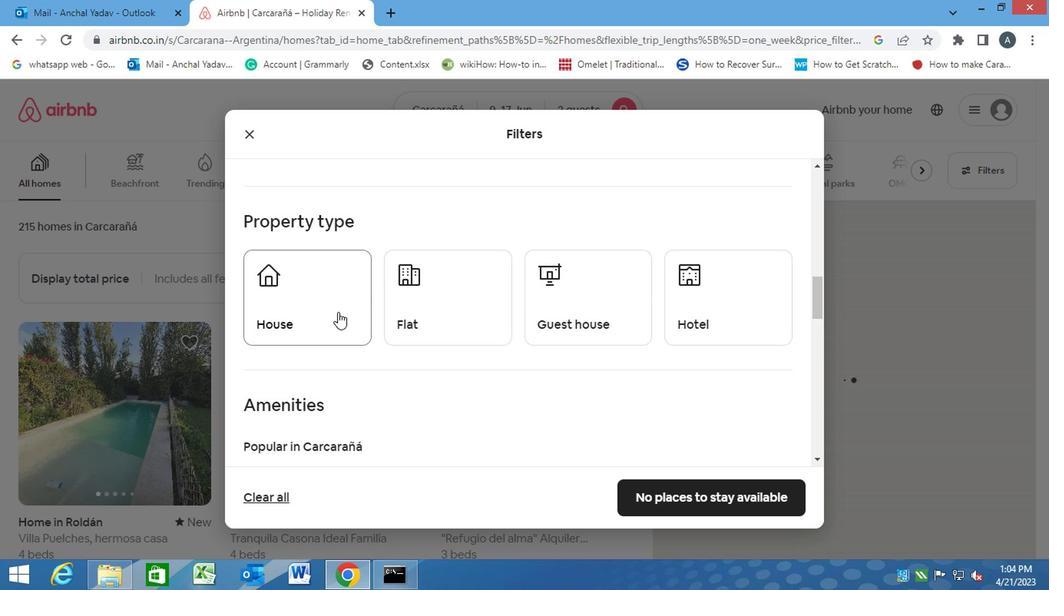 
Action: Mouse pressed left at (296, 304)
Screenshot: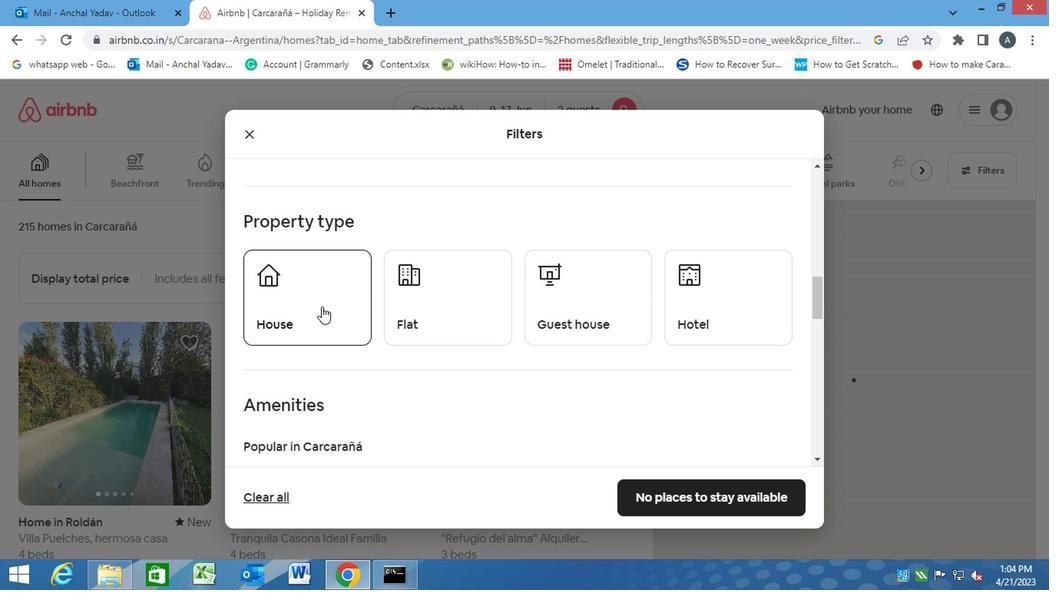 
Action: Mouse moved to (420, 310)
Screenshot: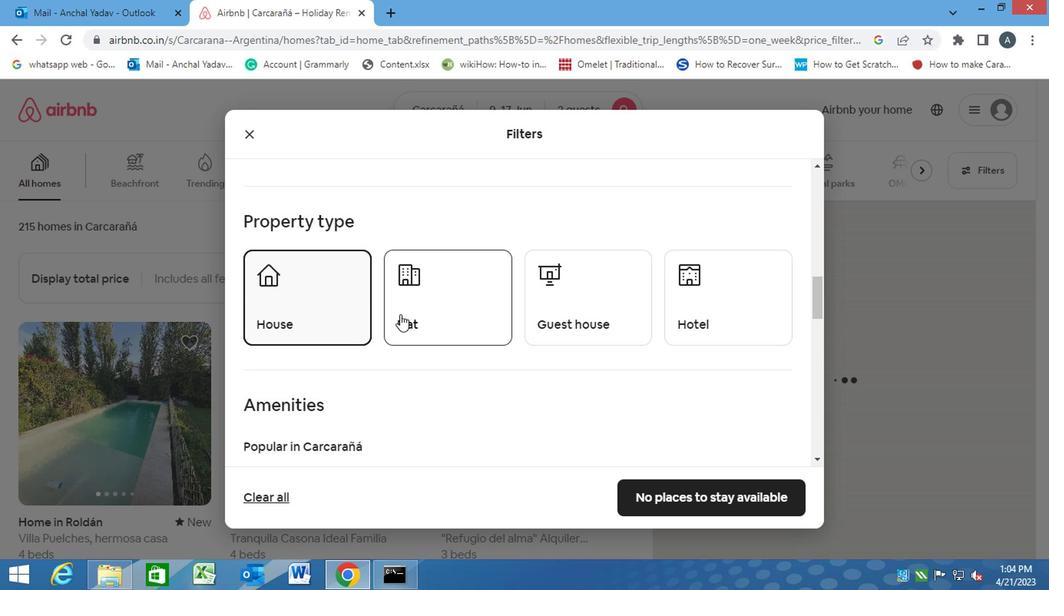 
Action: Mouse pressed left at (420, 310)
Screenshot: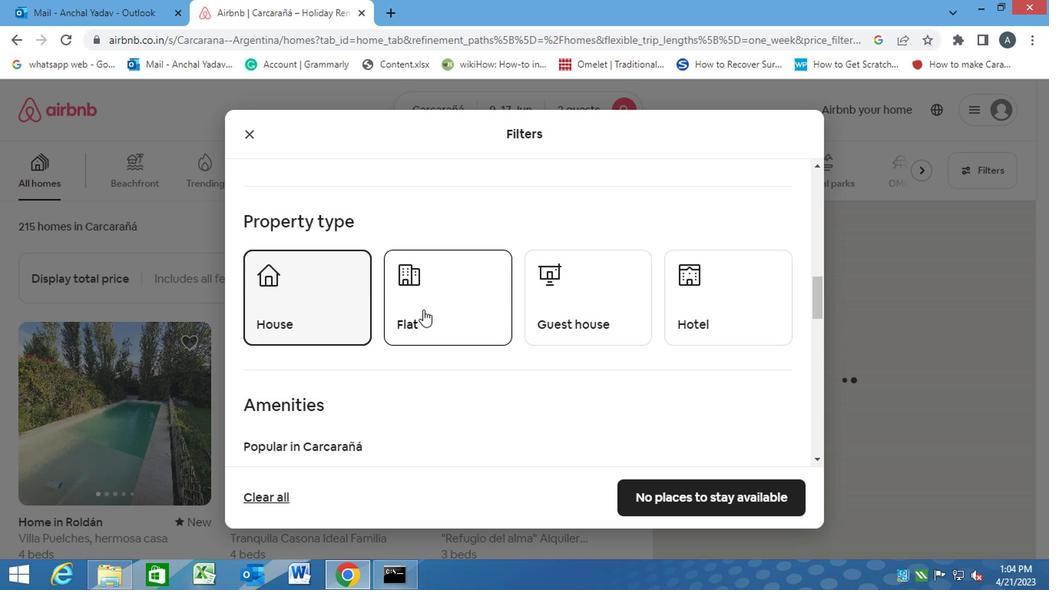 
Action: Mouse moved to (562, 318)
Screenshot: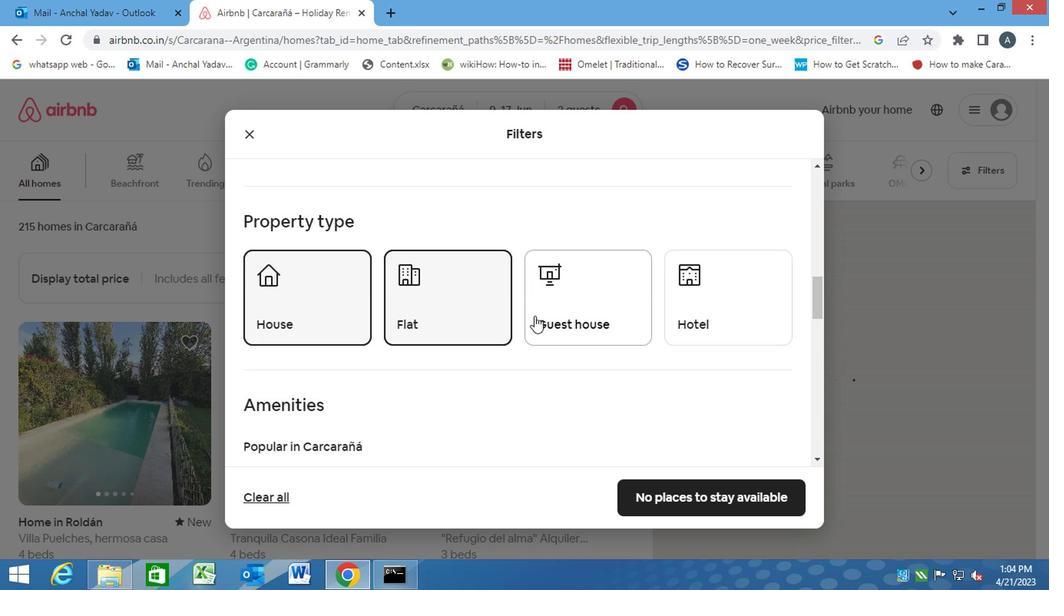 
Action: Mouse pressed left at (562, 318)
Screenshot: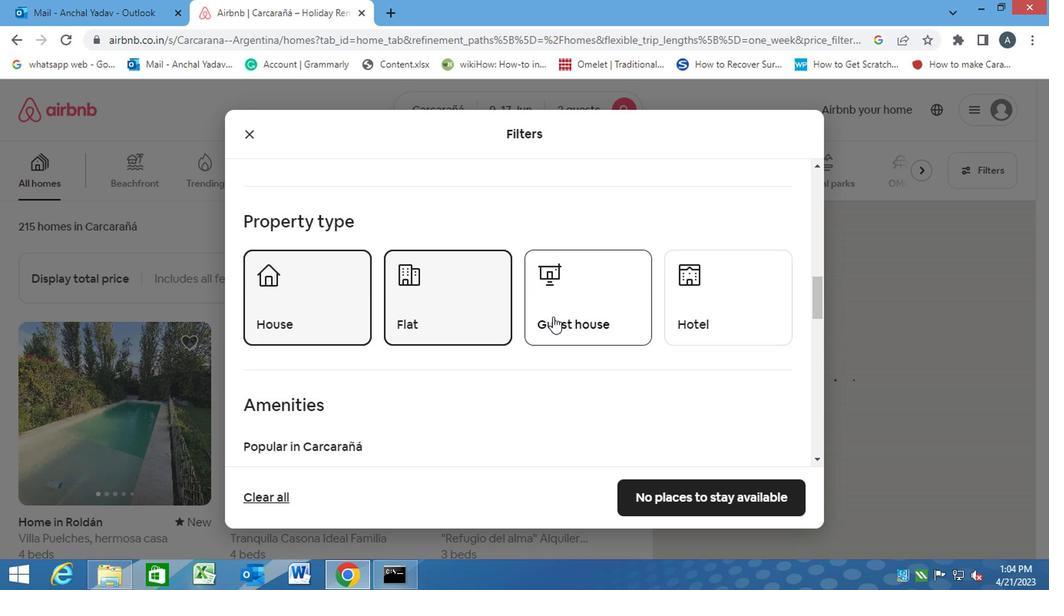 
Action: Mouse moved to (508, 340)
Screenshot: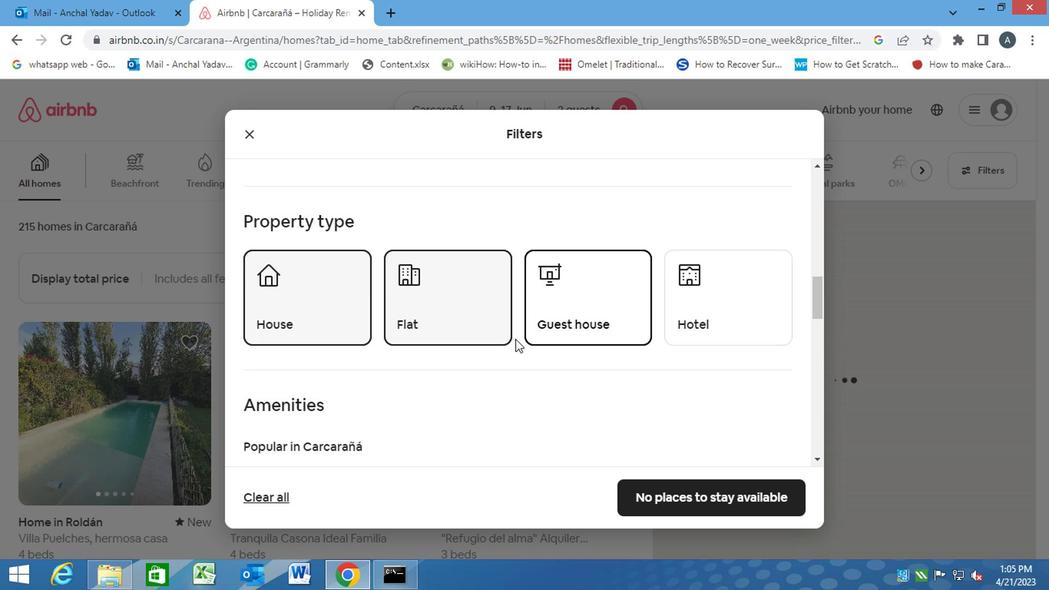 
Action: Mouse scrolled (508, 339) with delta (0, 0)
Screenshot: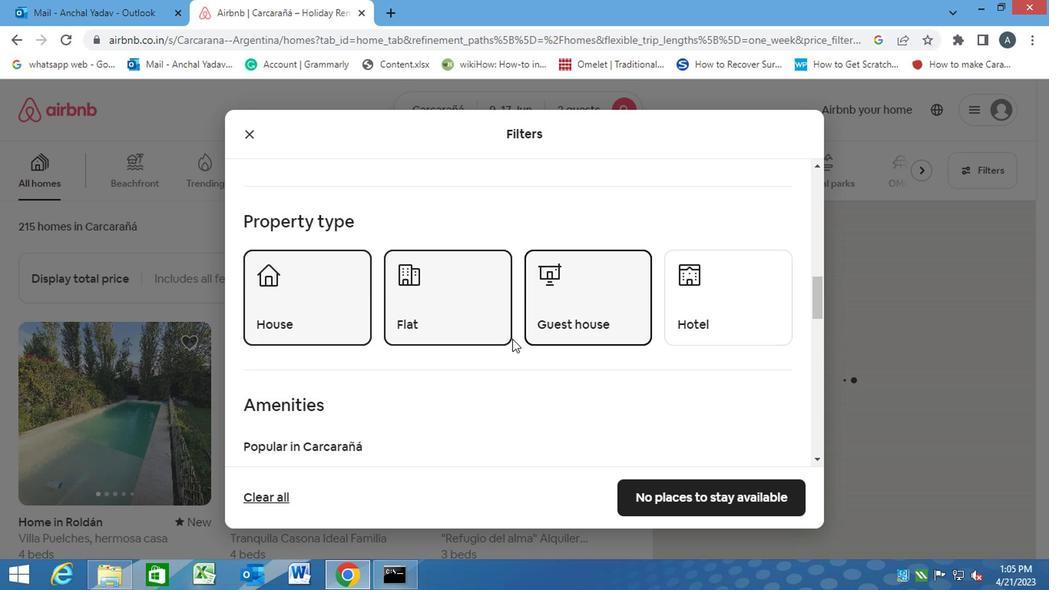 
Action: Mouse scrolled (508, 339) with delta (0, 0)
Screenshot: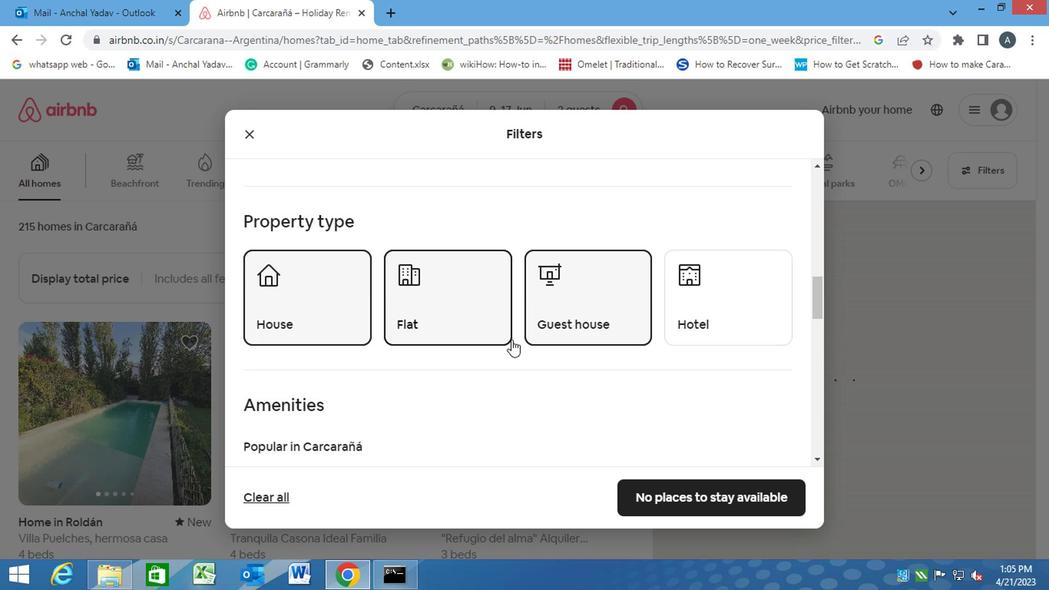 
Action: Mouse scrolled (508, 339) with delta (0, 0)
Screenshot: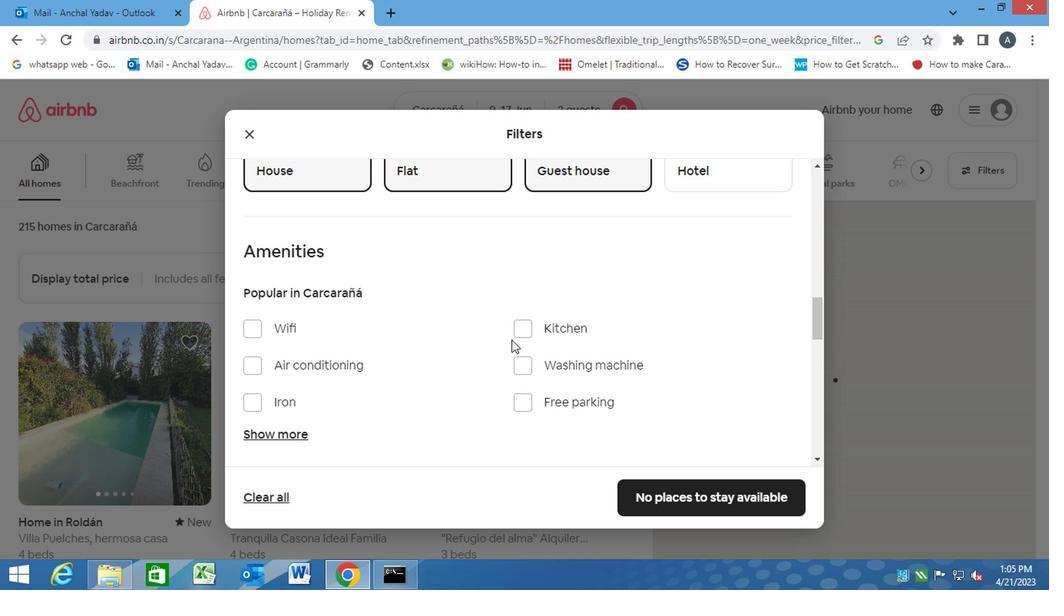 
Action: Mouse moved to (254, 246)
Screenshot: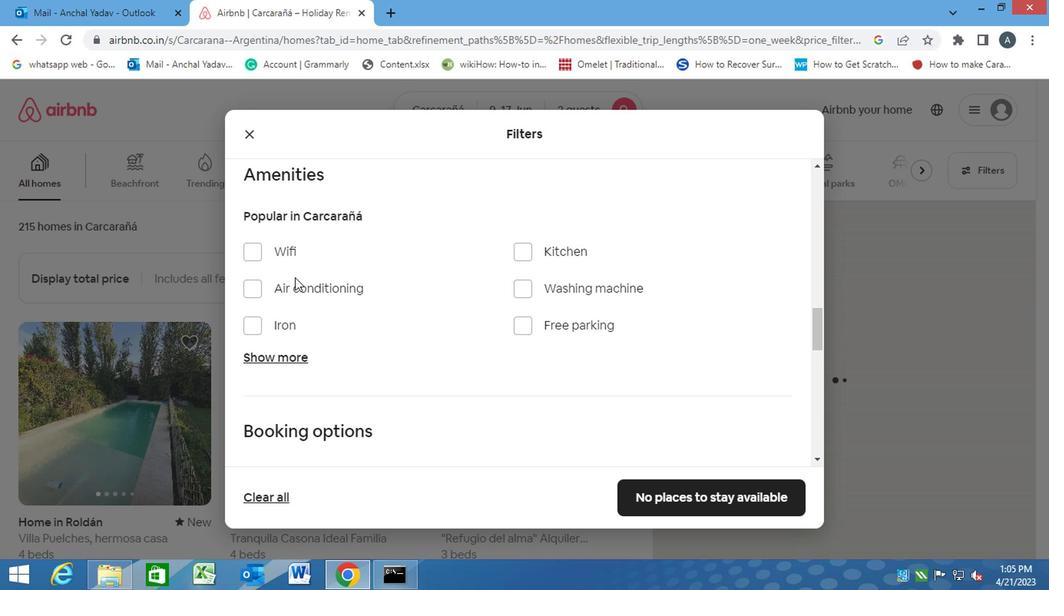 
Action: Mouse pressed left at (254, 246)
Screenshot: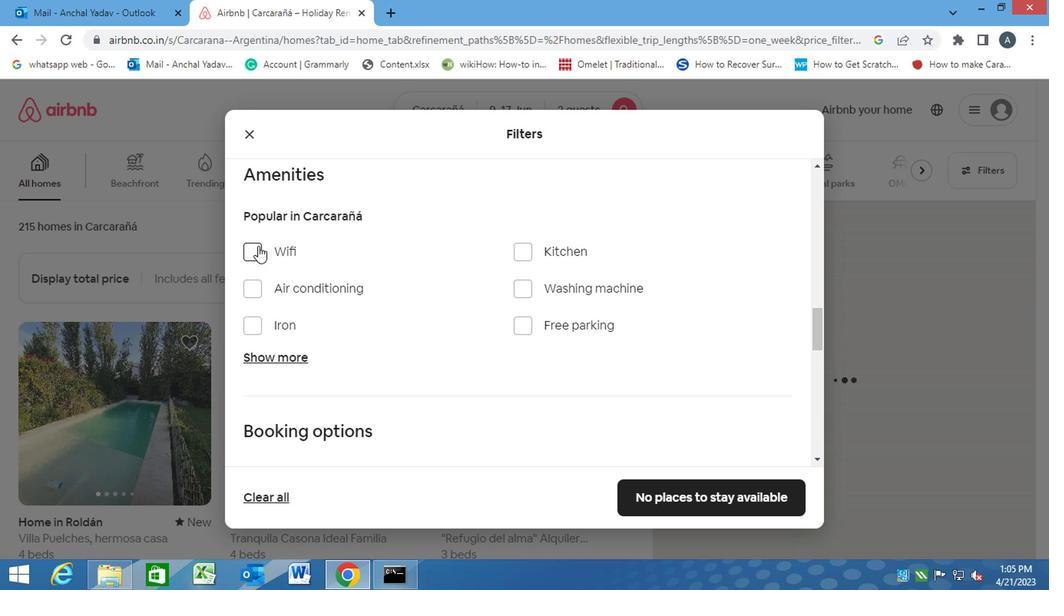 
Action: Mouse moved to (285, 361)
Screenshot: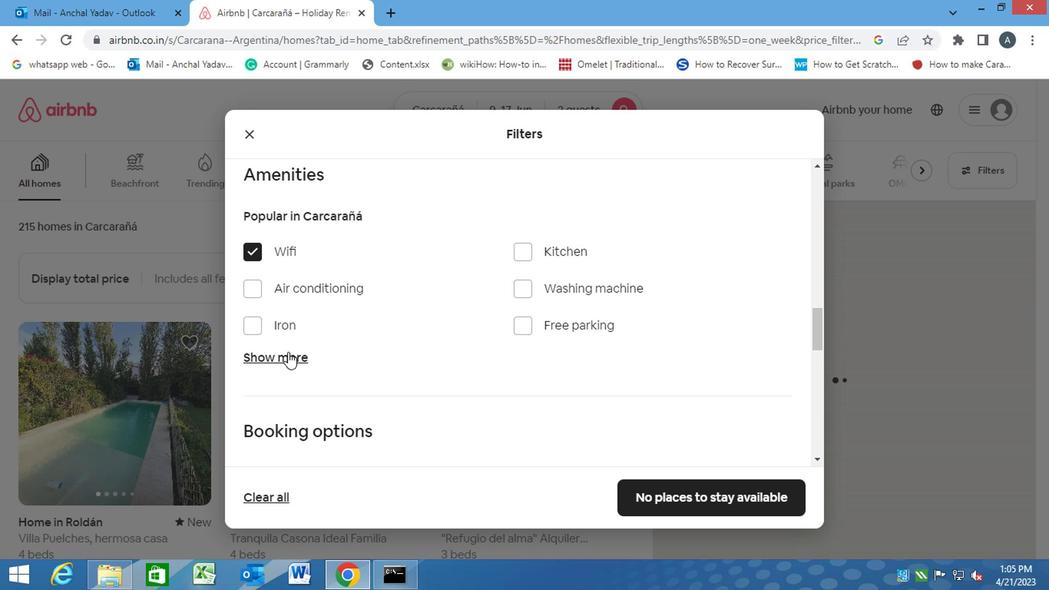 
Action: Mouse pressed left at (285, 361)
Screenshot: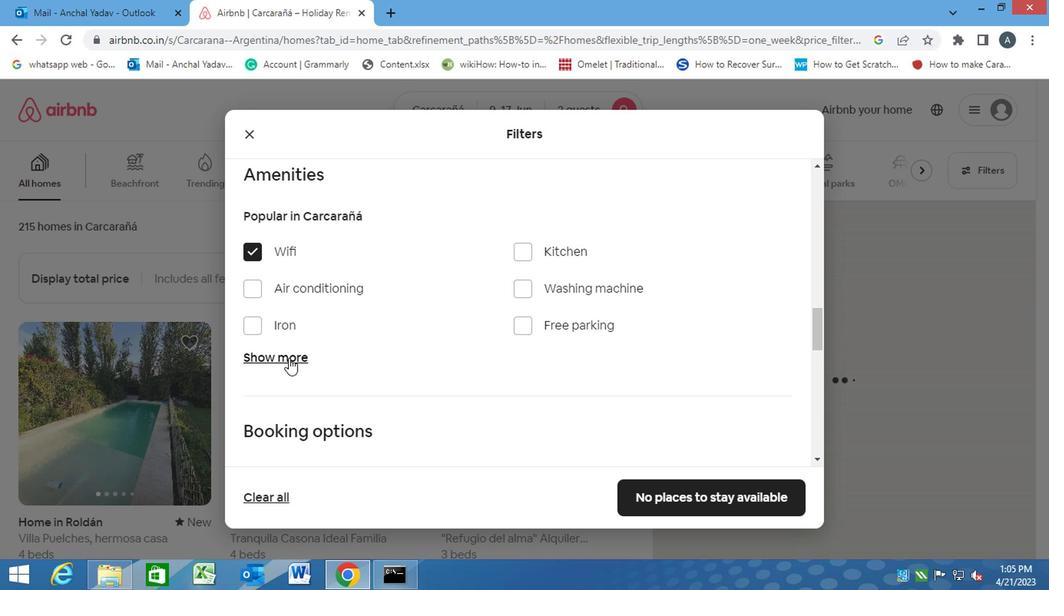 
Action: Mouse moved to (524, 414)
Screenshot: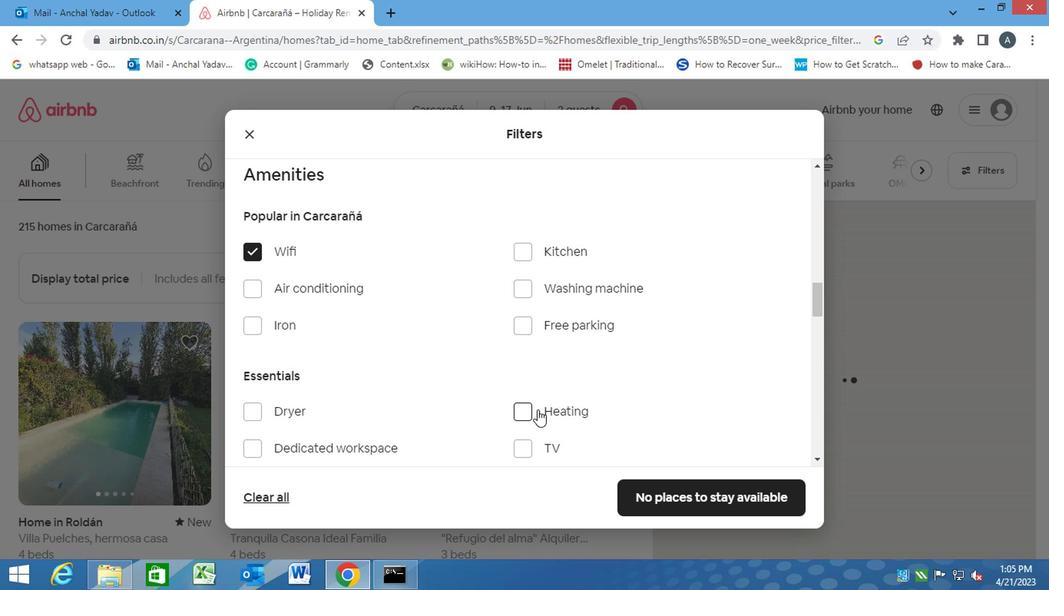 
Action: Mouse pressed left at (524, 414)
Screenshot: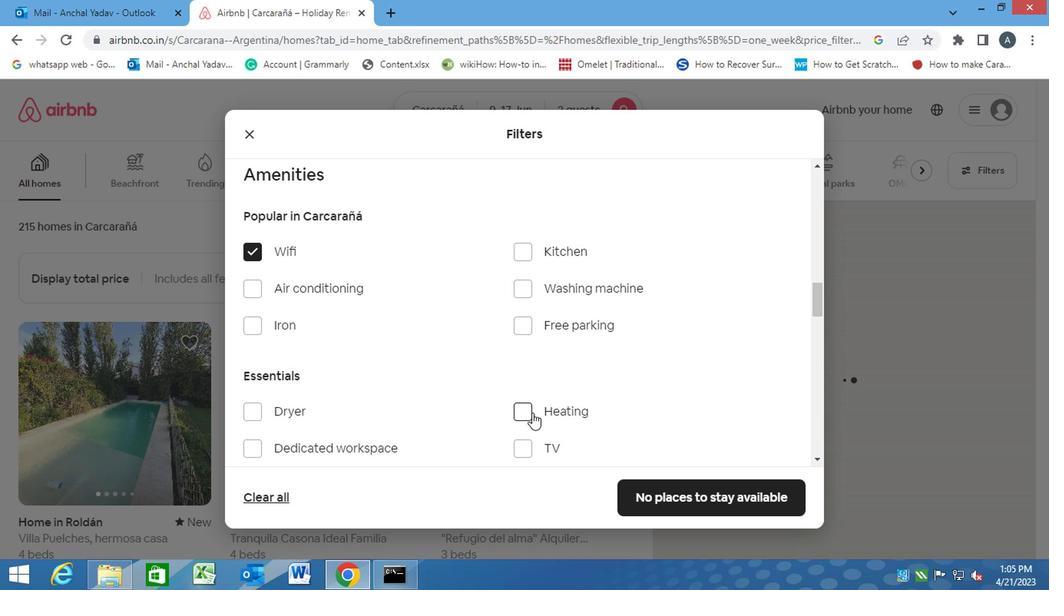 
Action: Mouse moved to (471, 366)
Screenshot: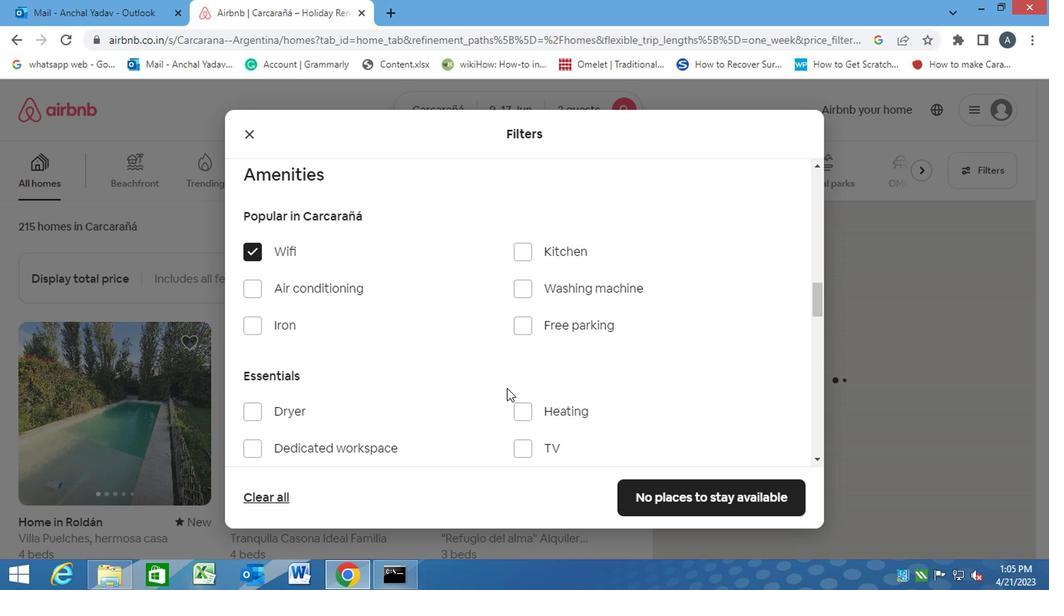 
Action: Mouse scrolled (471, 365) with delta (0, -1)
Screenshot: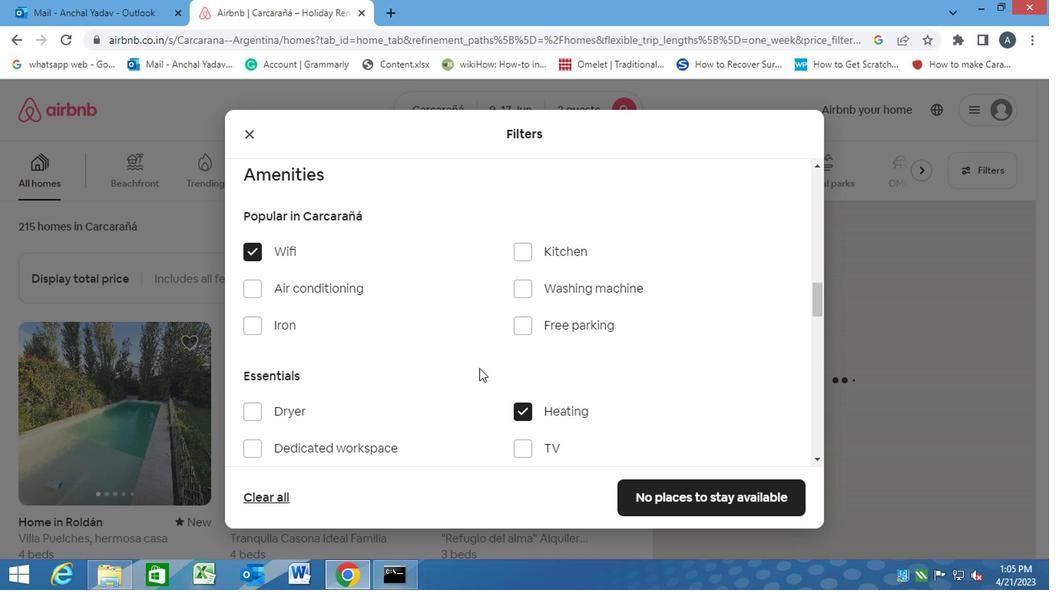 
Action: Mouse scrolled (471, 365) with delta (0, -1)
Screenshot: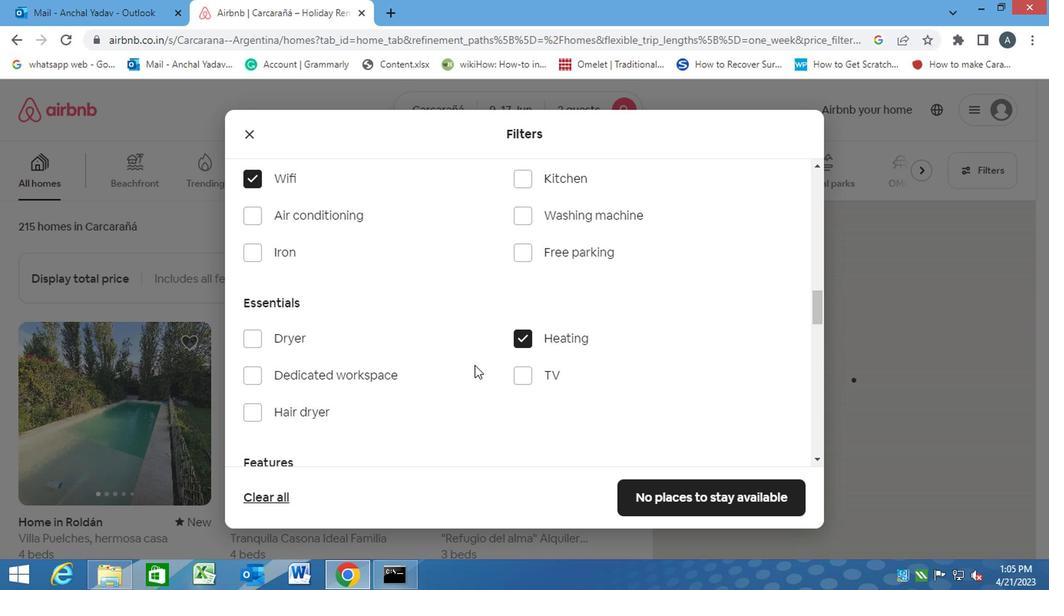 
Action: Mouse scrolled (471, 365) with delta (0, -1)
Screenshot: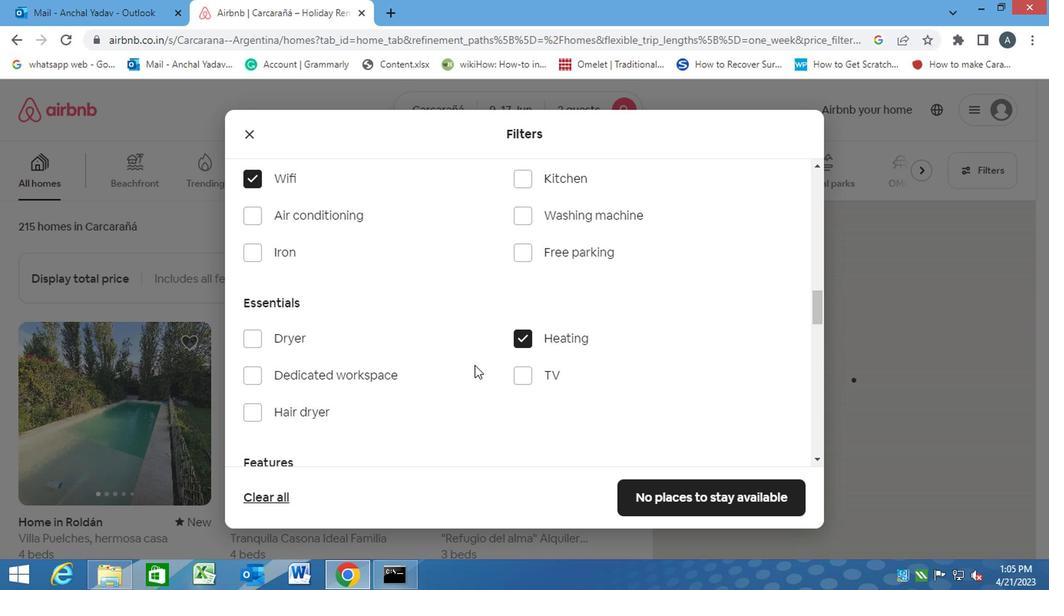 
Action: Mouse scrolled (471, 365) with delta (0, -1)
Screenshot: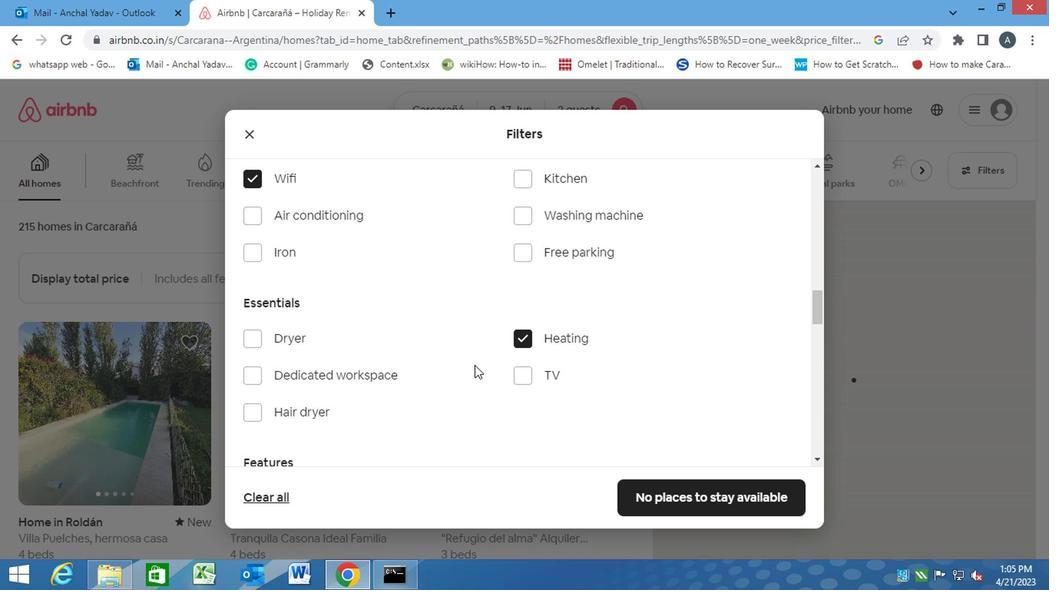 
Action: Mouse scrolled (471, 365) with delta (0, -1)
Screenshot: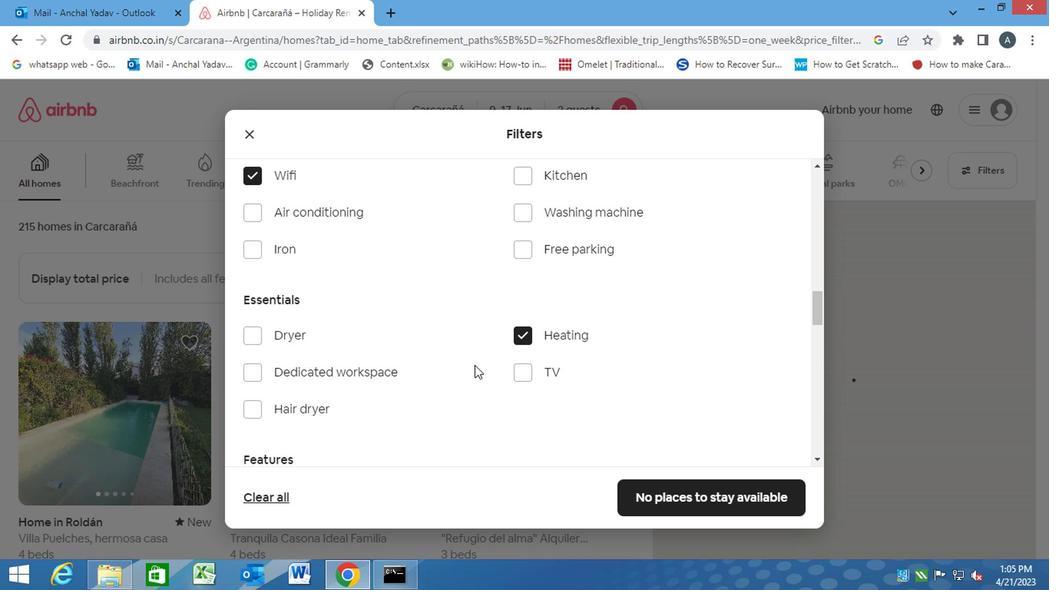 
Action: Mouse moved to (481, 363)
Screenshot: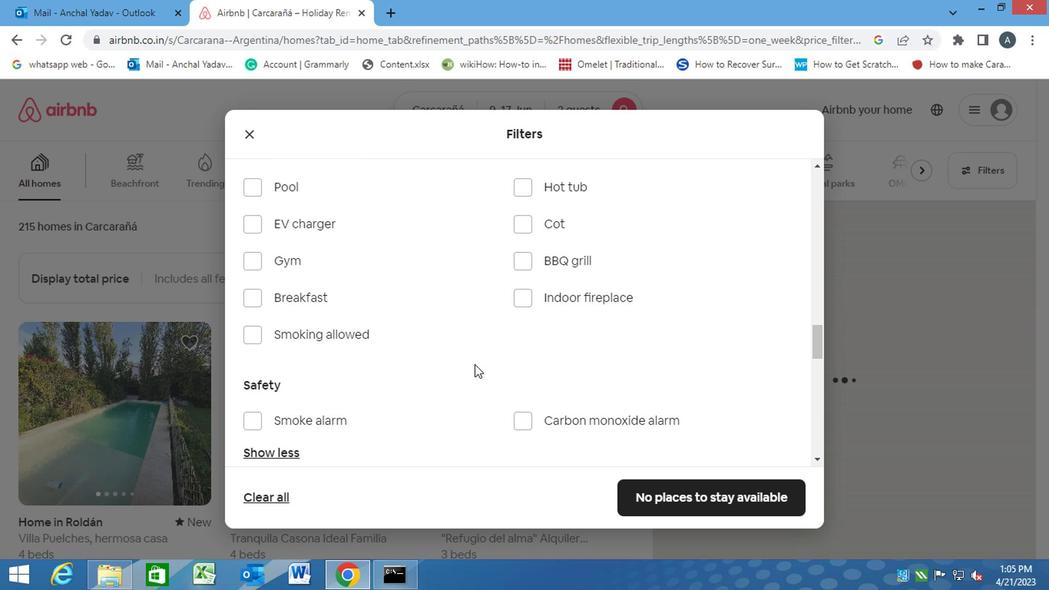 
Action: Mouse scrolled (481, 362) with delta (0, 0)
Screenshot: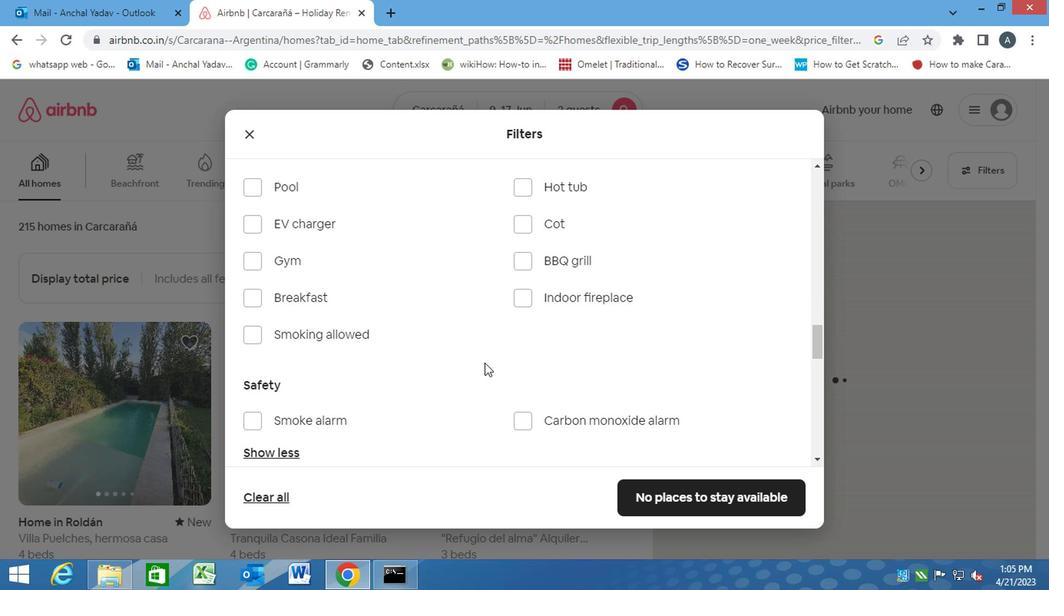 
Action: Mouse scrolled (481, 362) with delta (0, 0)
Screenshot: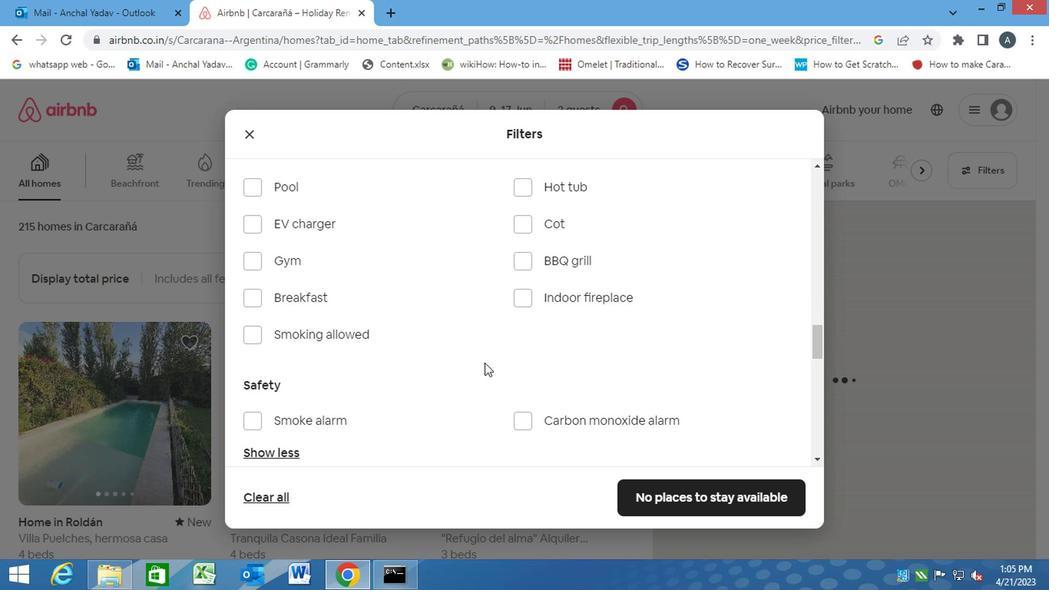 
Action: Mouse moved to (633, 355)
Screenshot: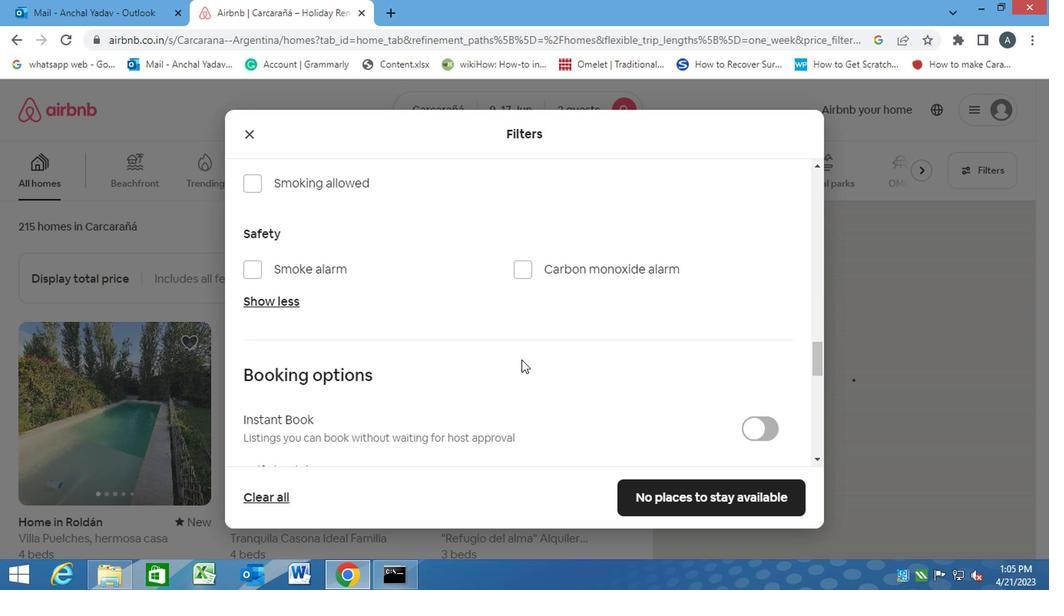 
Action: Mouse scrolled (633, 355) with delta (0, 0)
Screenshot: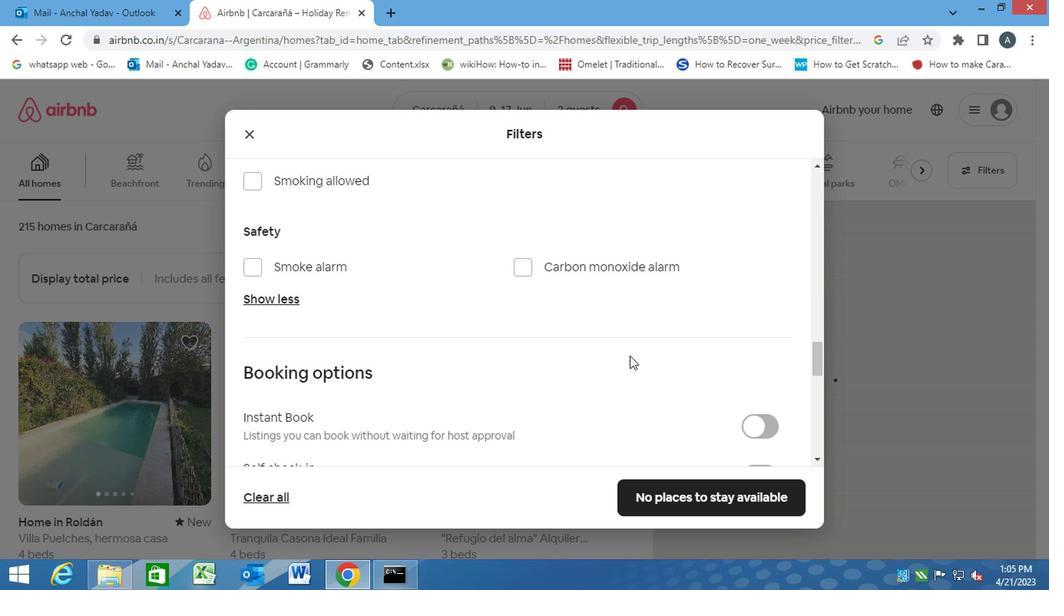 
Action: Mouse scrolled (633, 355) with delta (0, 0)
Screenshot: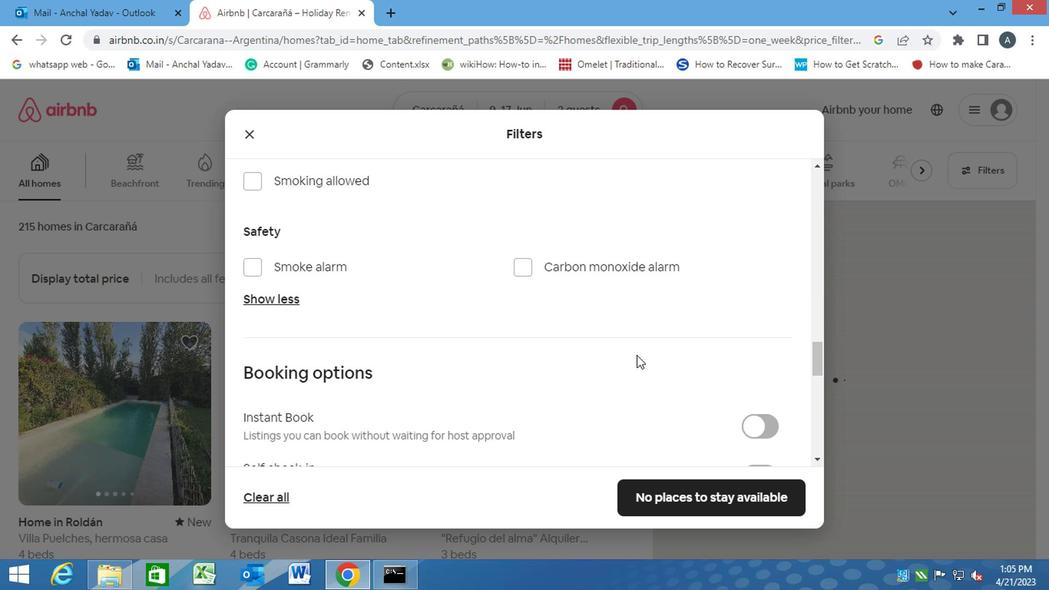 
Action: Mouse moved to (751, 321)
Screenshot: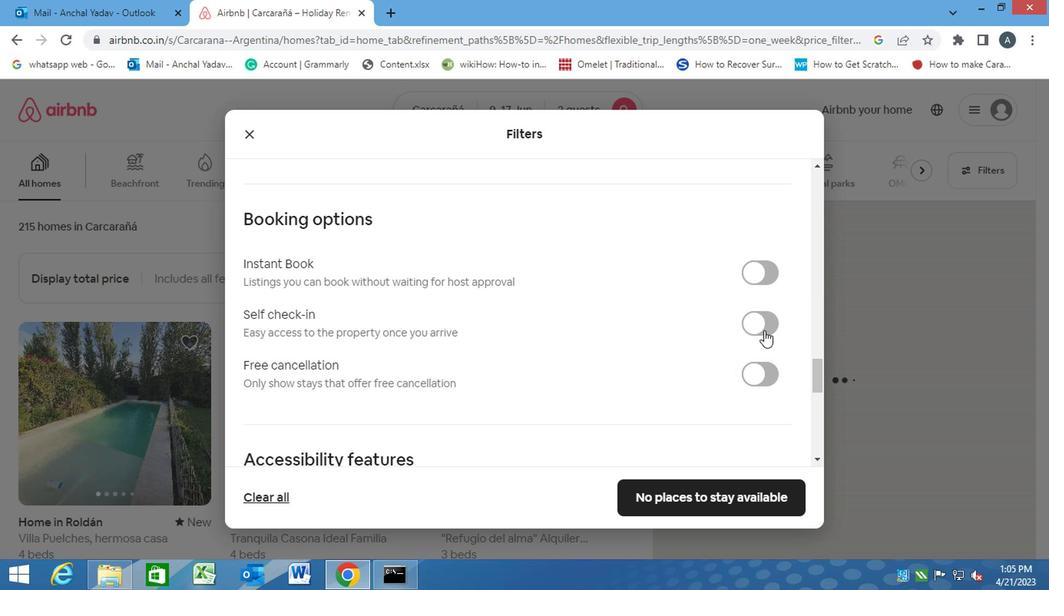 
Action: Mouse pressed left at (751, 321)
Screenshot: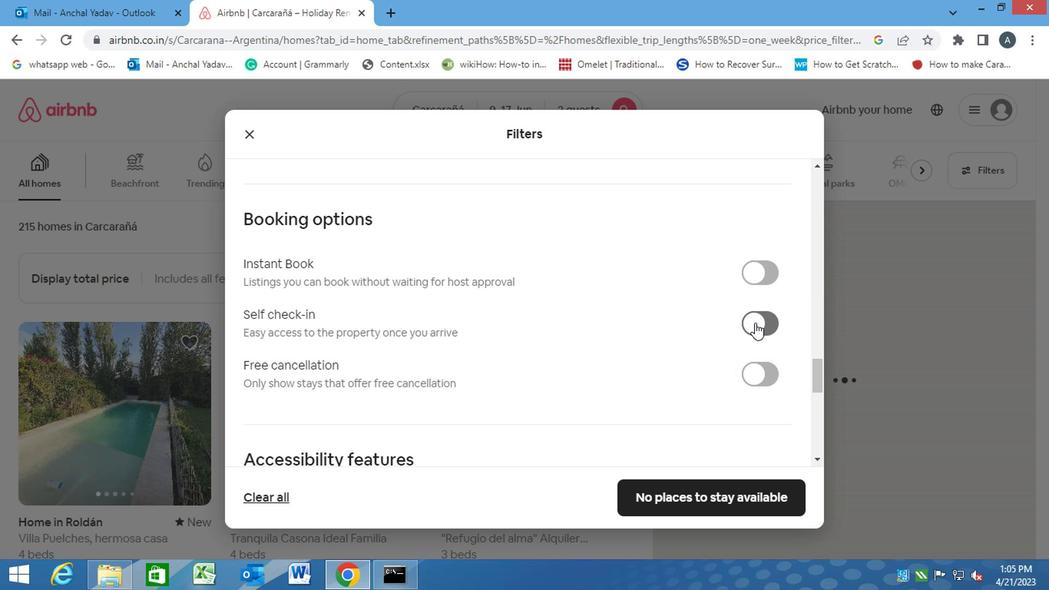 
Action: Mouse moved to (603, 356)
Screenshot: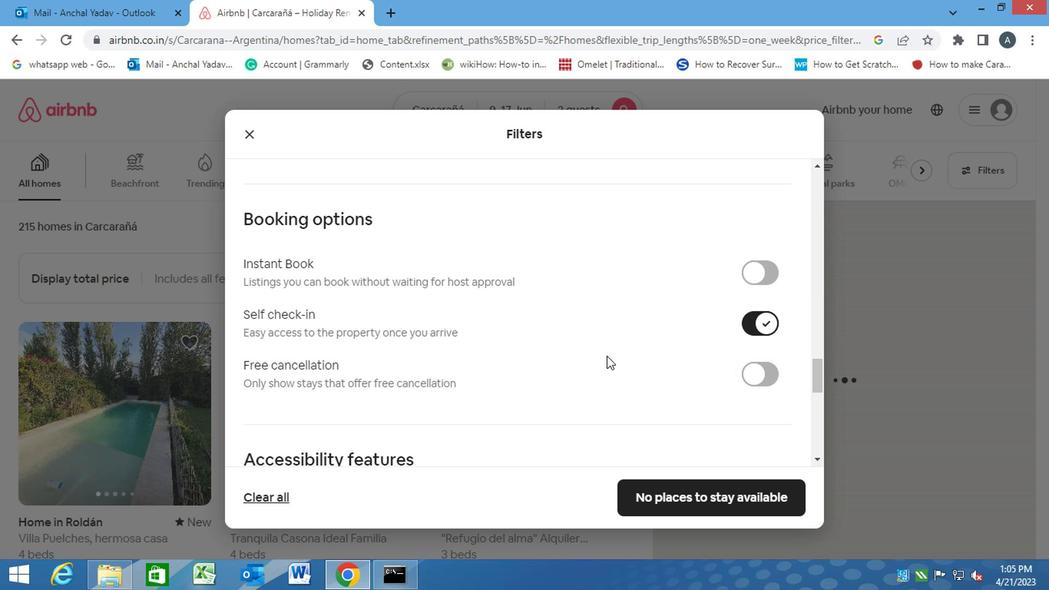 
Action: Mouse scrolled (603, 355) with delta (0, -1)
Screenshot: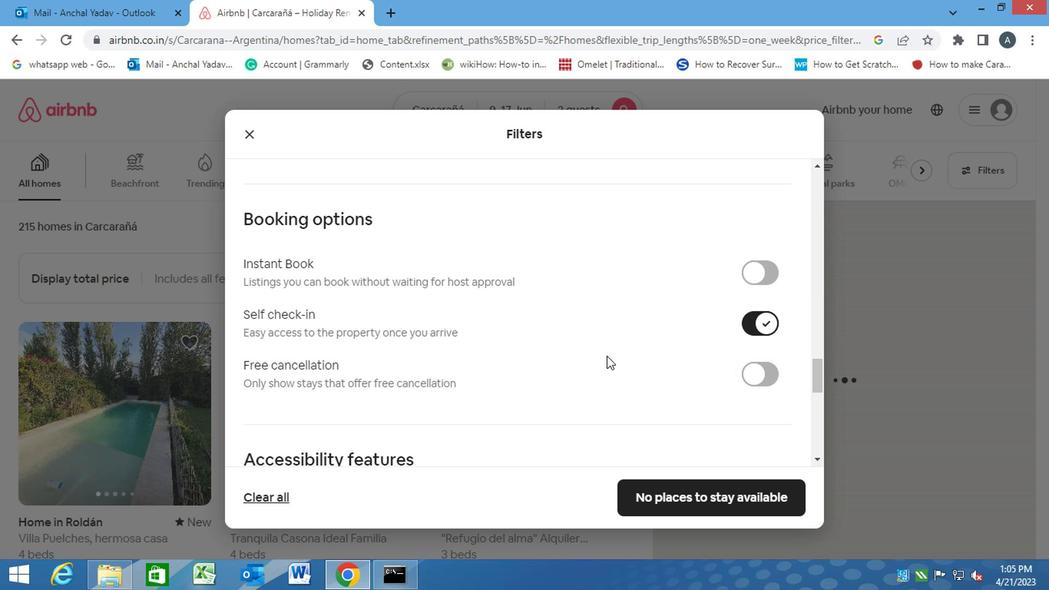 
Action: Mouse moved to (602, 356)
Screenshot: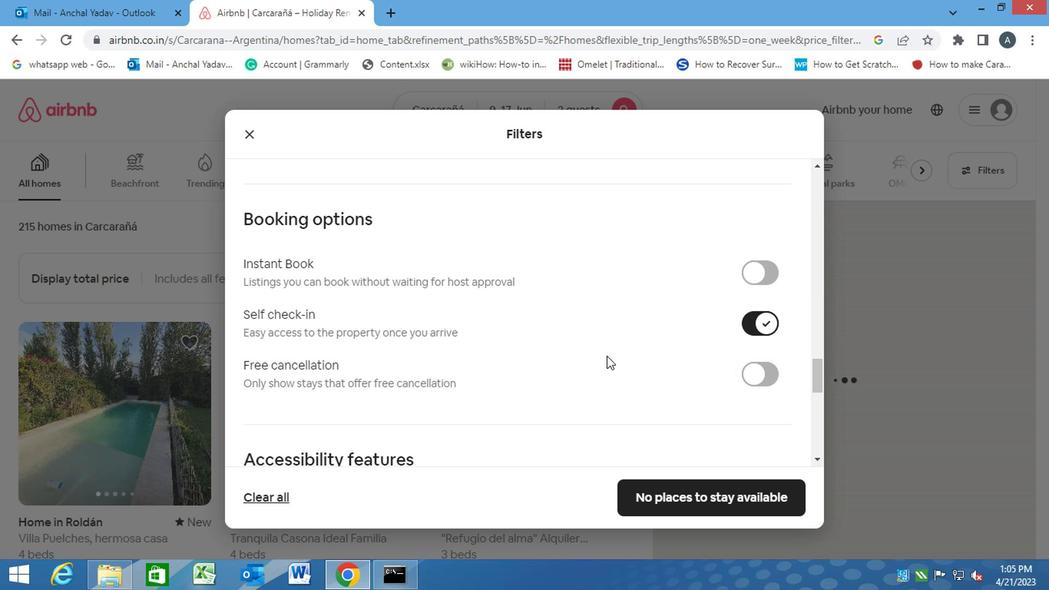 
Action: Mouse scrolled (602, 355) with delta (0, -1)
Screenshot: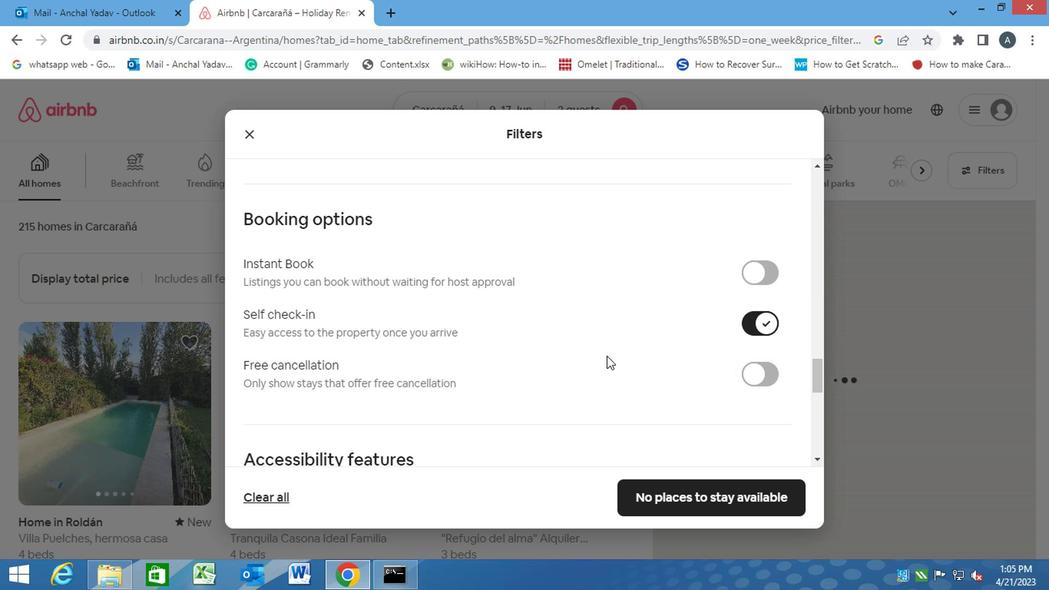 
Action: Mouse moved to (597, 356)
Screenshot: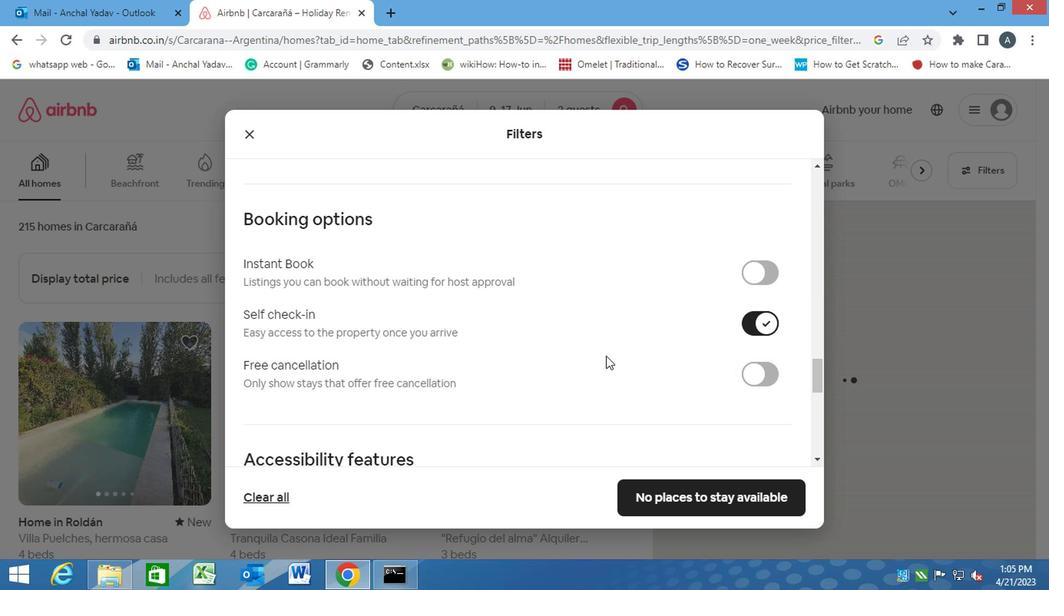 
Action: Mouse scrolled (597, 355) with delta (0, -1)
Screenshot: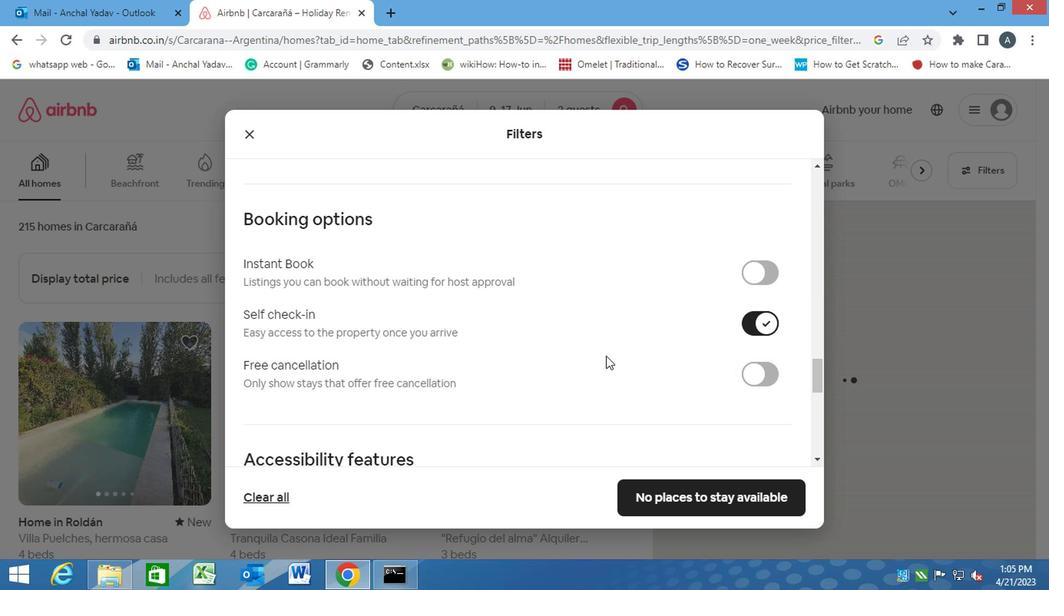
Action: Mouse moved to (486, 349)
Screenshot: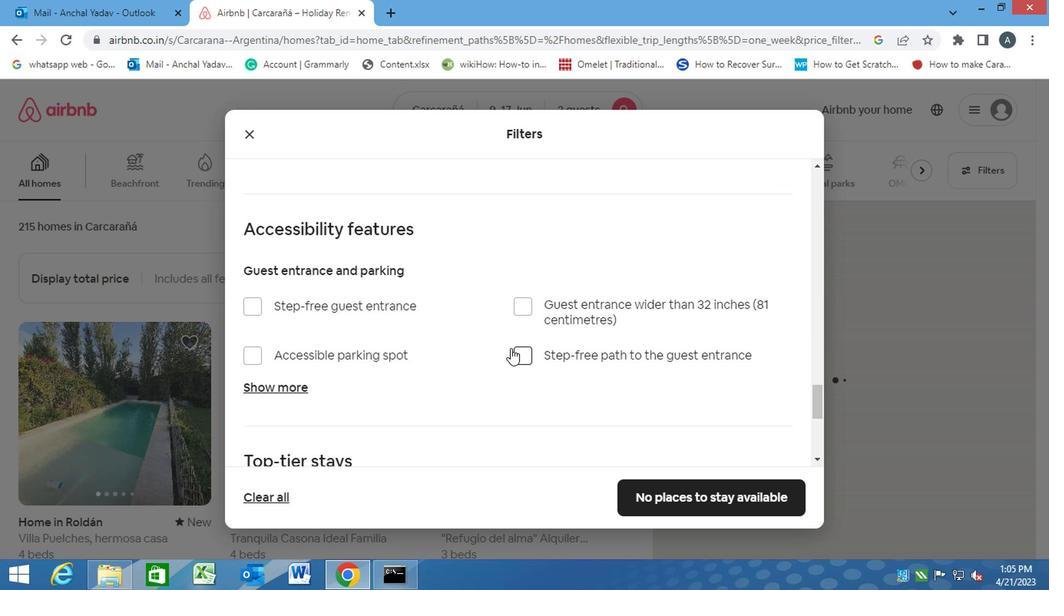 
Action: Mouse scrolled (486, 348) with delta (0, -1)
Screenshot: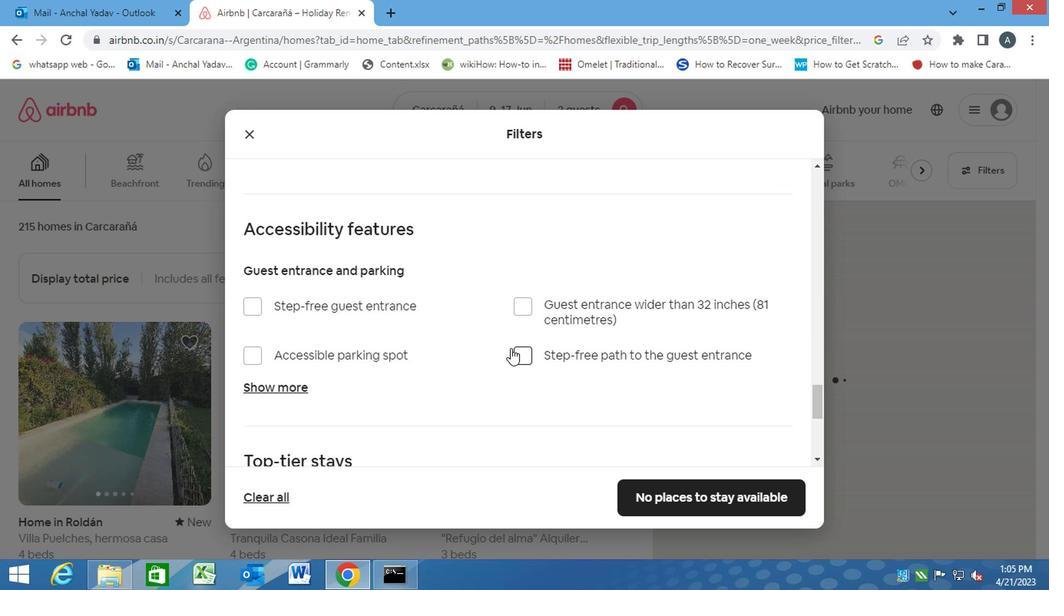 
Action: Mouse moved to (473, 349)
Screenshot: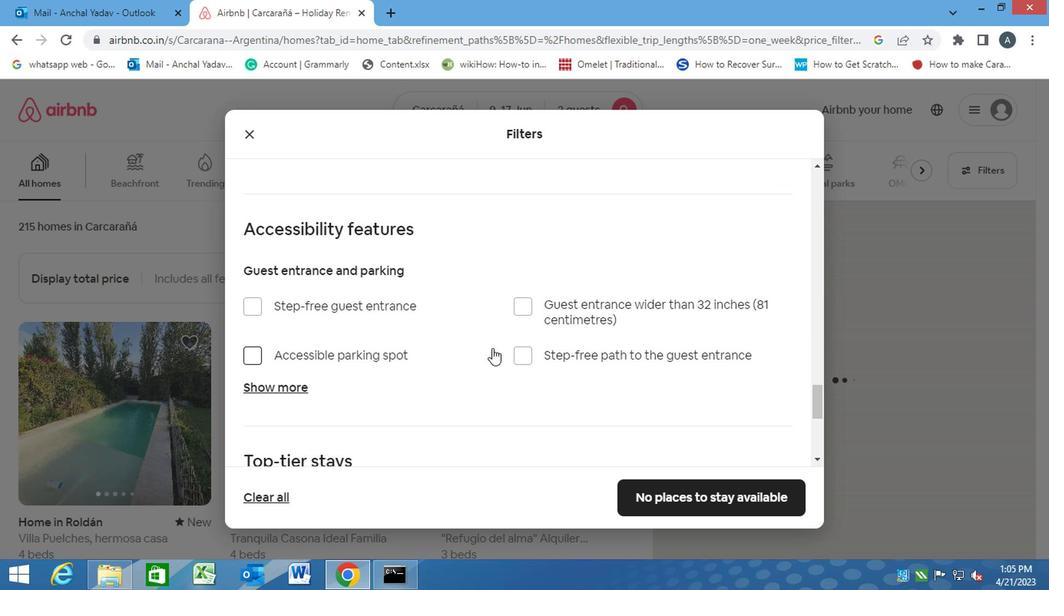 
Action: Mouse scrolled (473, 349) with delta (0, 0)
Screenshot: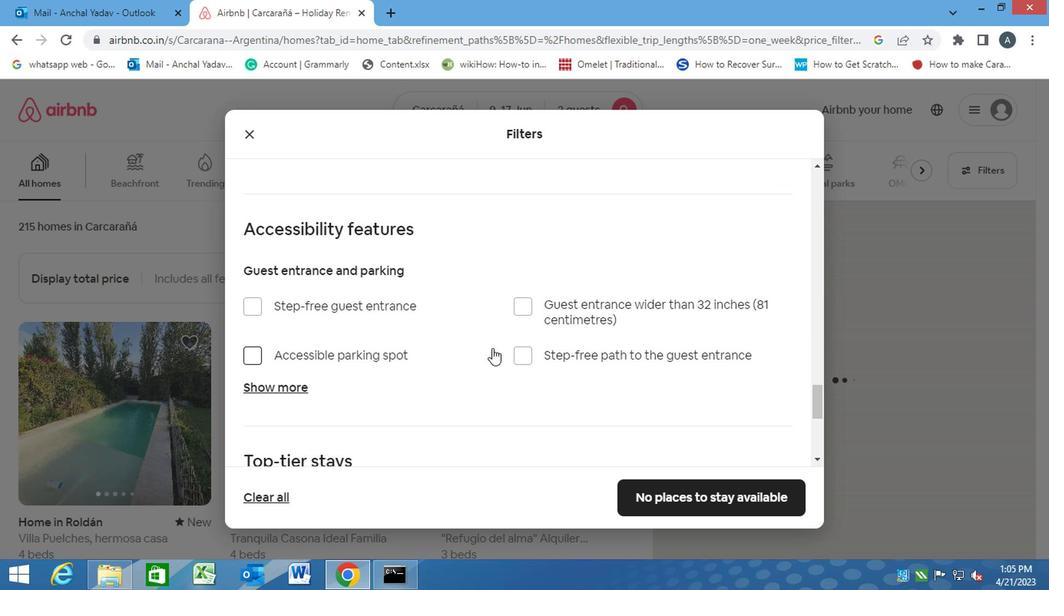 
Action: Mouse moved to (330, 398)
Screenshot: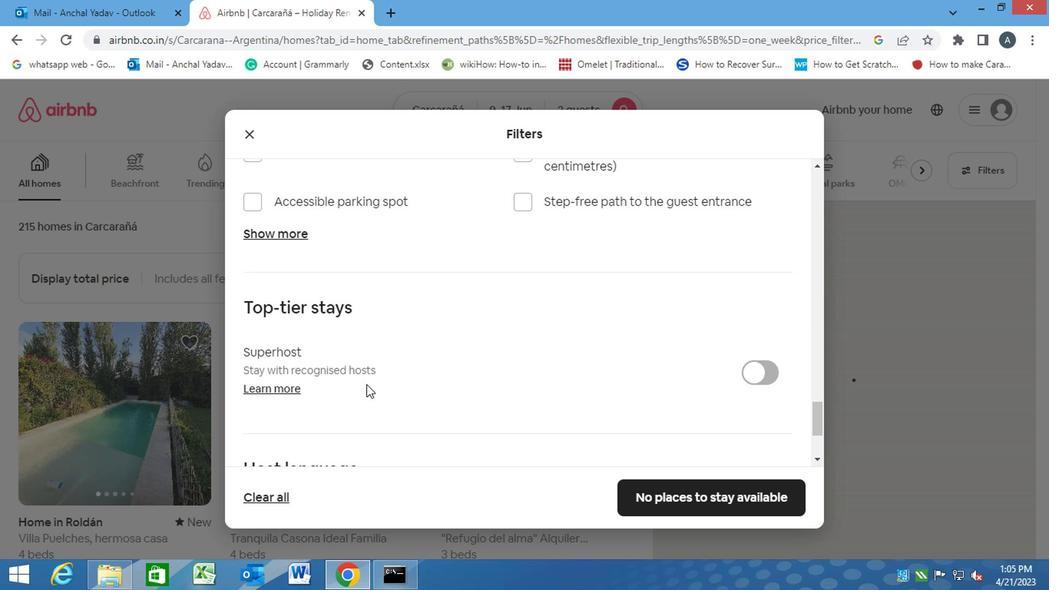 
Action: Mouse scrolled (330, 397) with delta (0, 0)
Screenshot: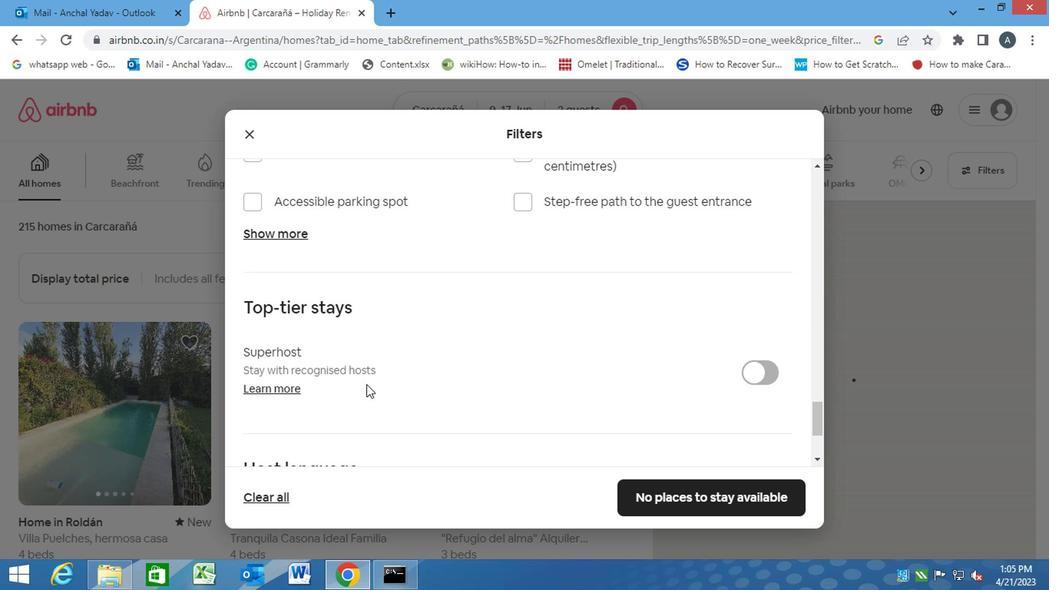 
Action: Mouse moved to (329, 398)
Screenshot: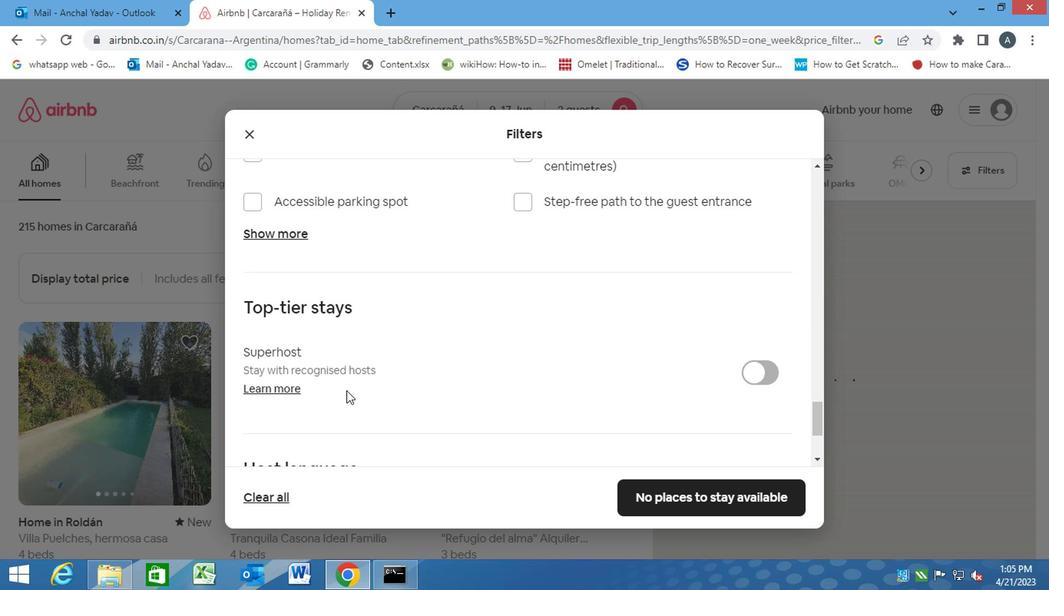 
Action: Mouse scrolled (329, 398) with delta (0, 0)
Screenshot: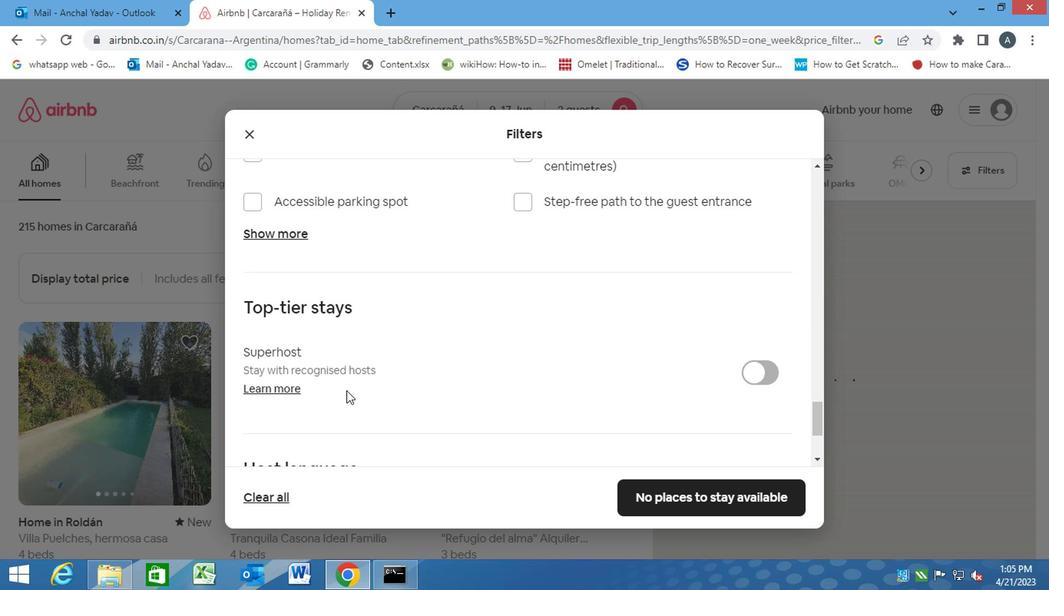 
Action: Mouse scrolled (329, 398) with delta (0, 0)
Screenshot: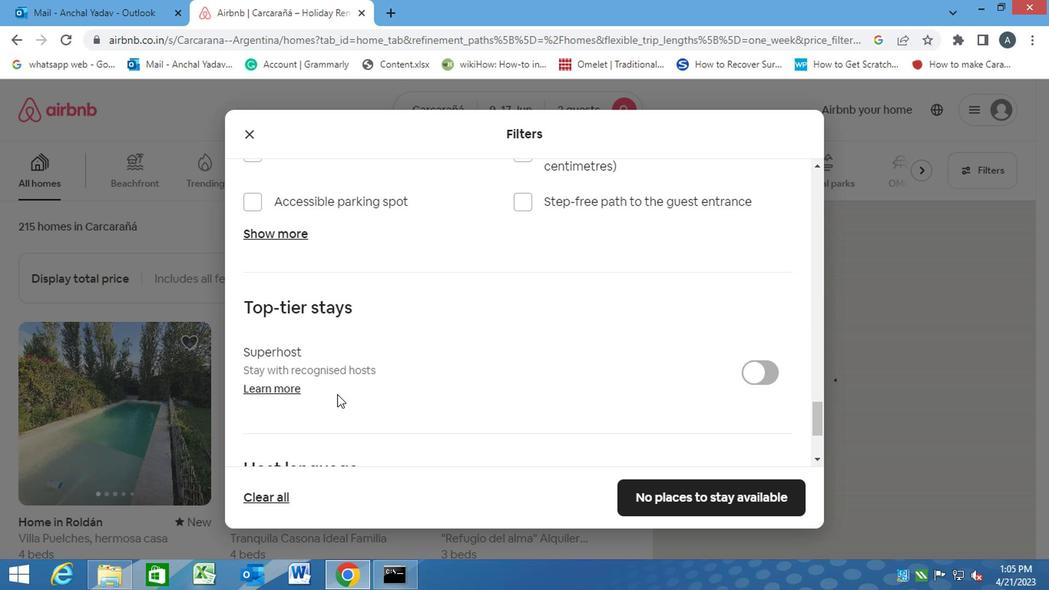 
Action: Mouse moved to (246, 362)
Screenshot: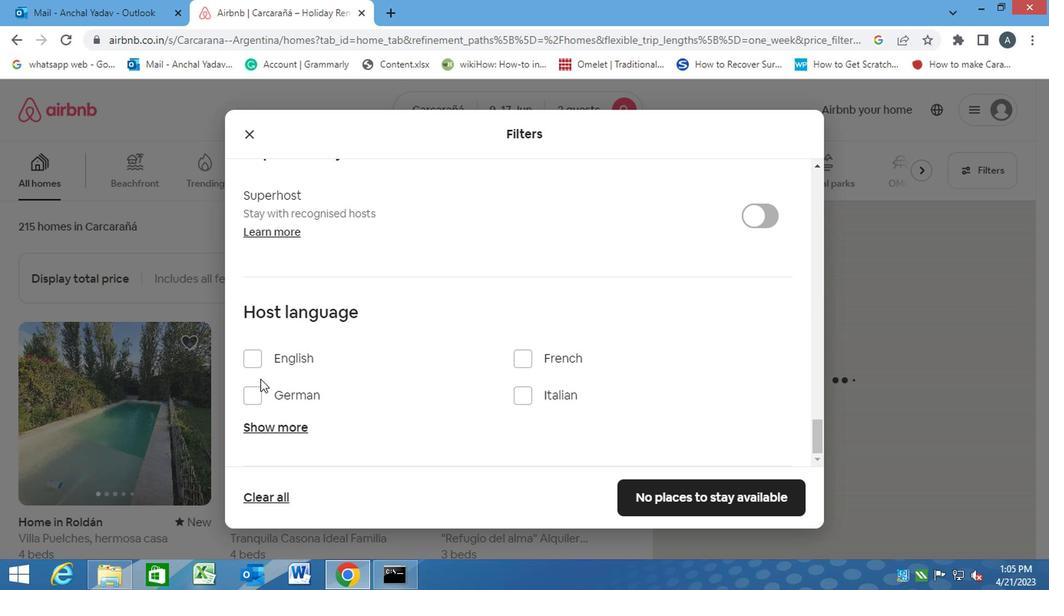 
Action: Mouse pressed left at (246, 362)
Screenshot: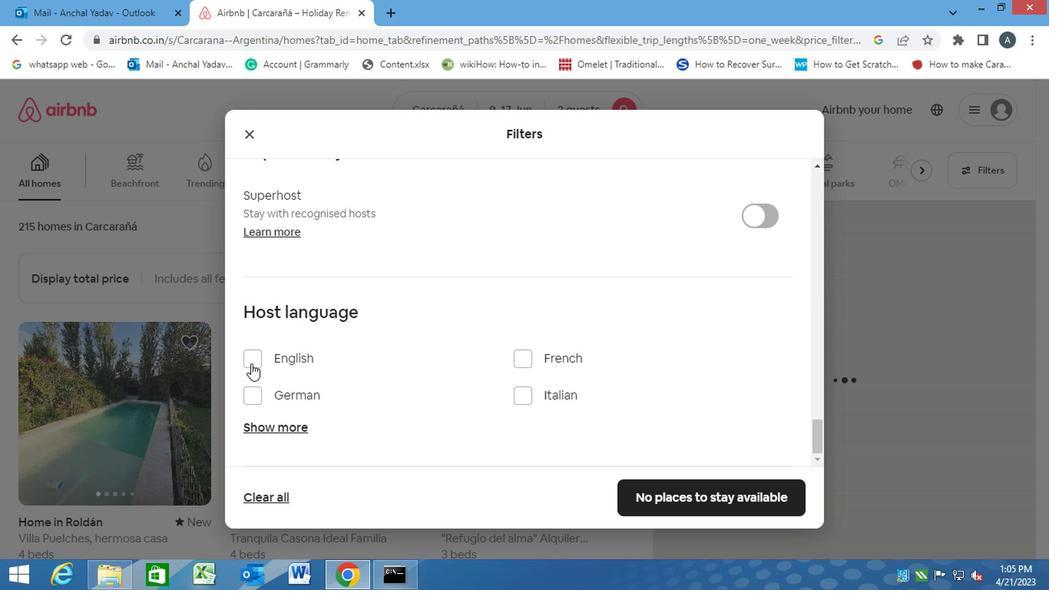 
Action: Mouse moved to (696, 496)
Screenshot: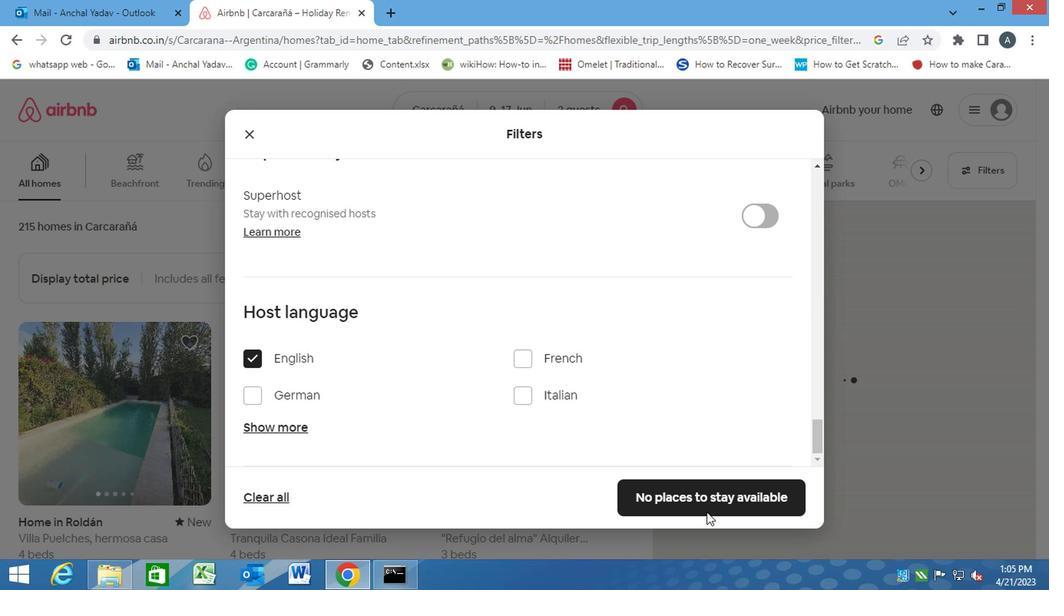 
Action: Mouse pressed left at (696, 496)
Screenshot: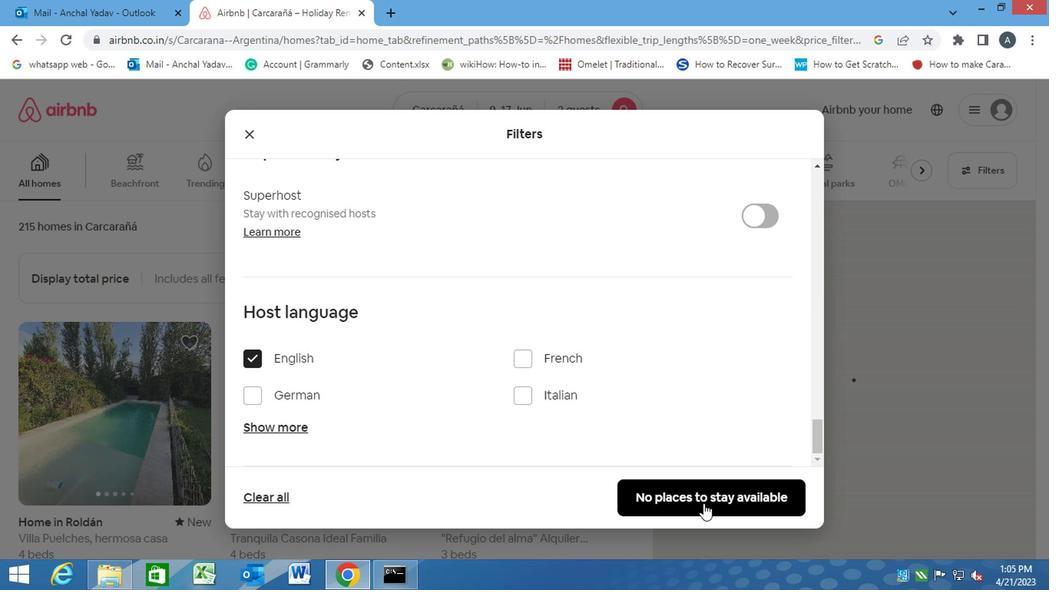 
